 Task: For heading Use Lora with blue  colour.  font size for heading20,  'Change the font style of data to'Lora and font size to 12,  Change the alignment of both headline & data to Align center.  In the sheet   Prodigy Sales log   book
Action: Mouse moved to (524, 193)
Screenshot: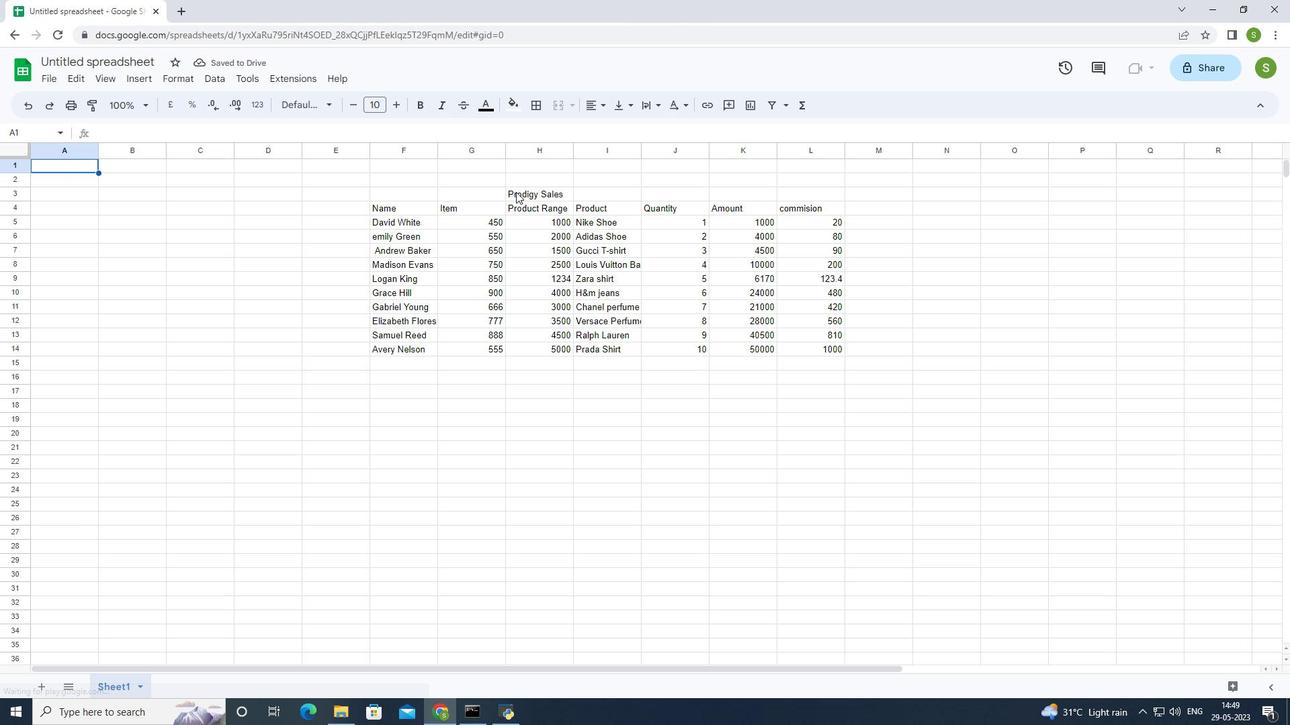
Action: Mouse pressed left at (524, 193)
Screenshot: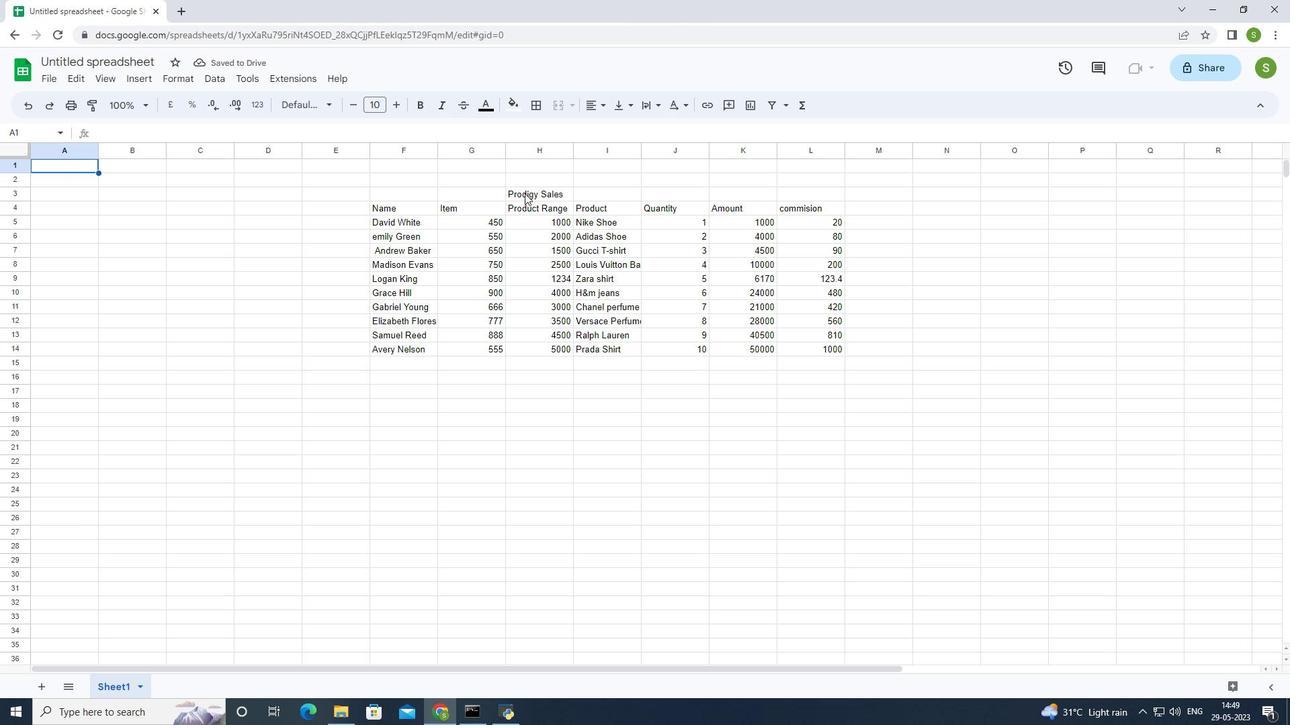
Action: Mouse moved to (315, 107)
Screenshot: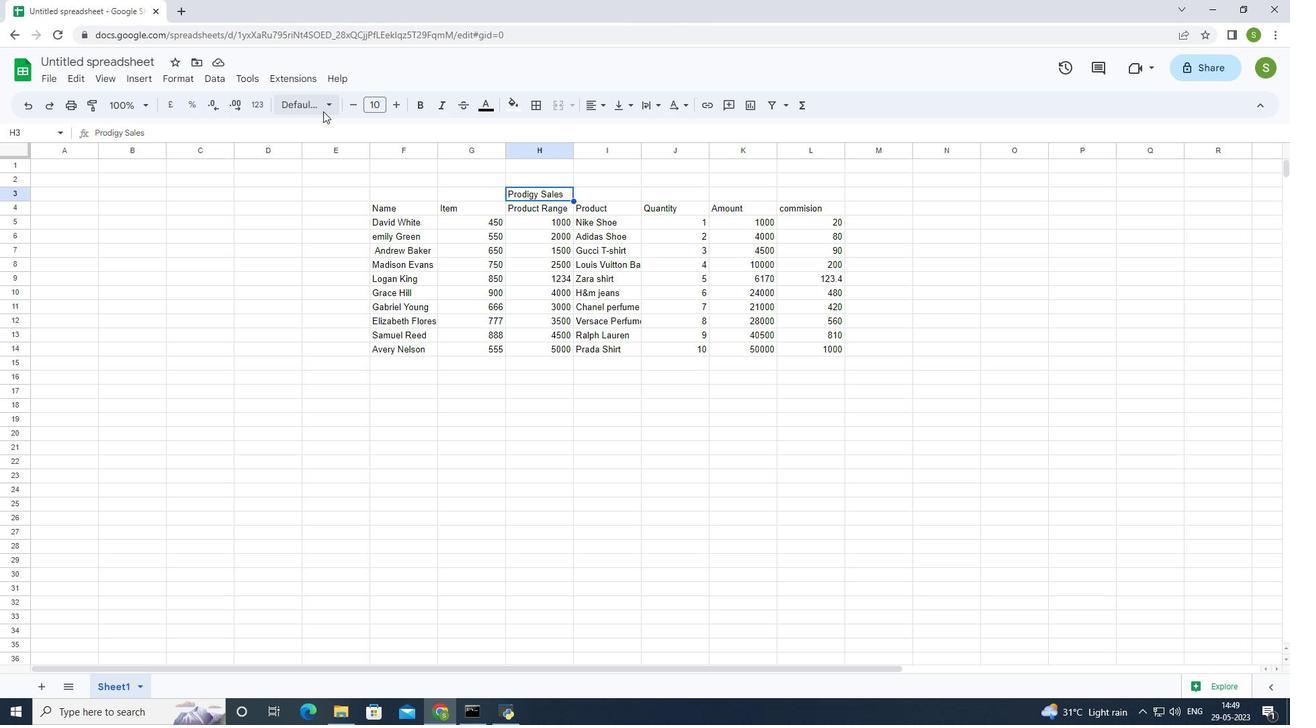 
Action: Mouse pressed left at (315, 107)
Screenshot: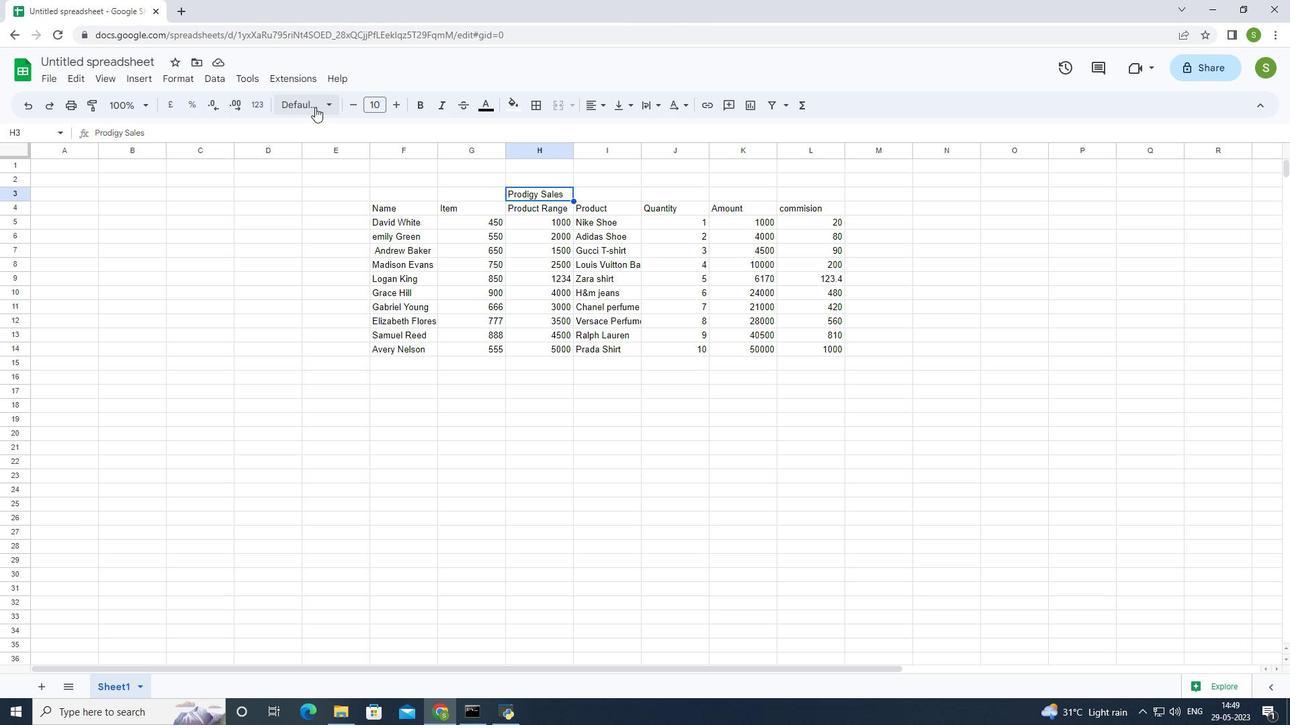 
Action: Mouse moved to (339, 132)
Screenshot: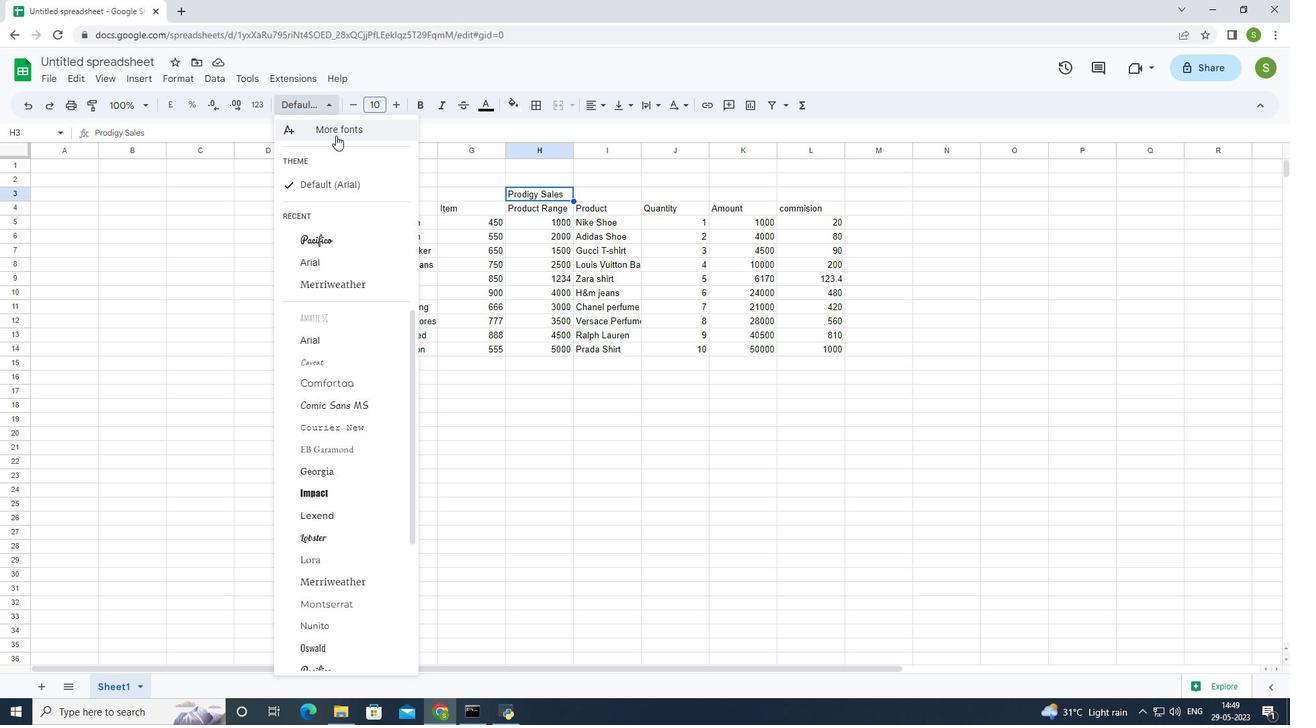
Action: Mouse pressed left at (339, 132)
Screenshot: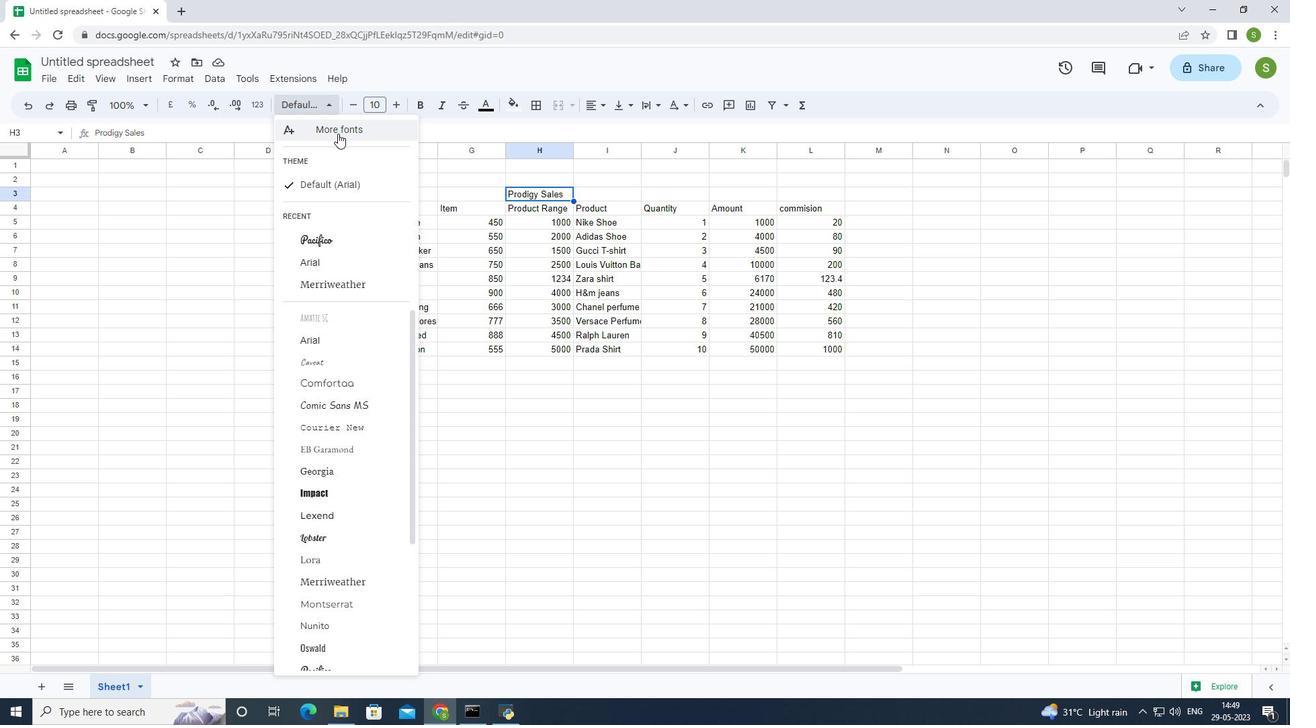 
Action: Mouse moved to (436, 215)
Screenshot: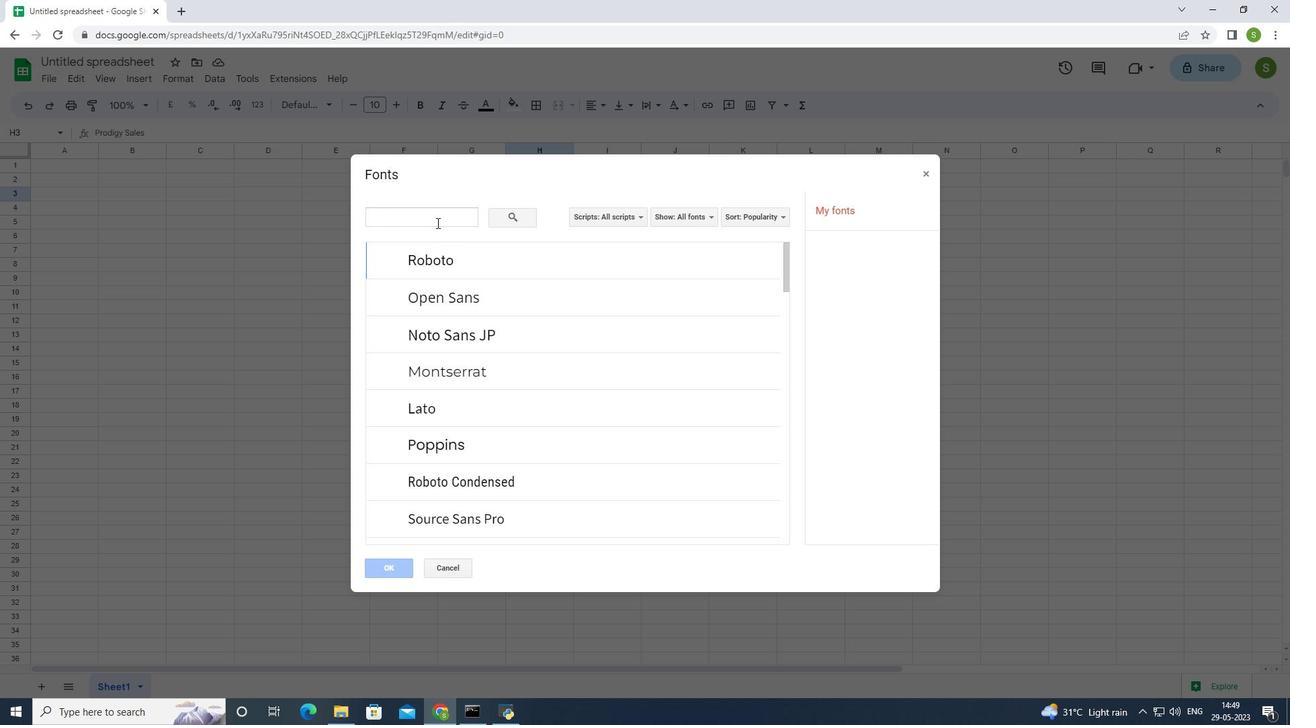
Action: Mouse pressed left at (436, 215)
Screenshot: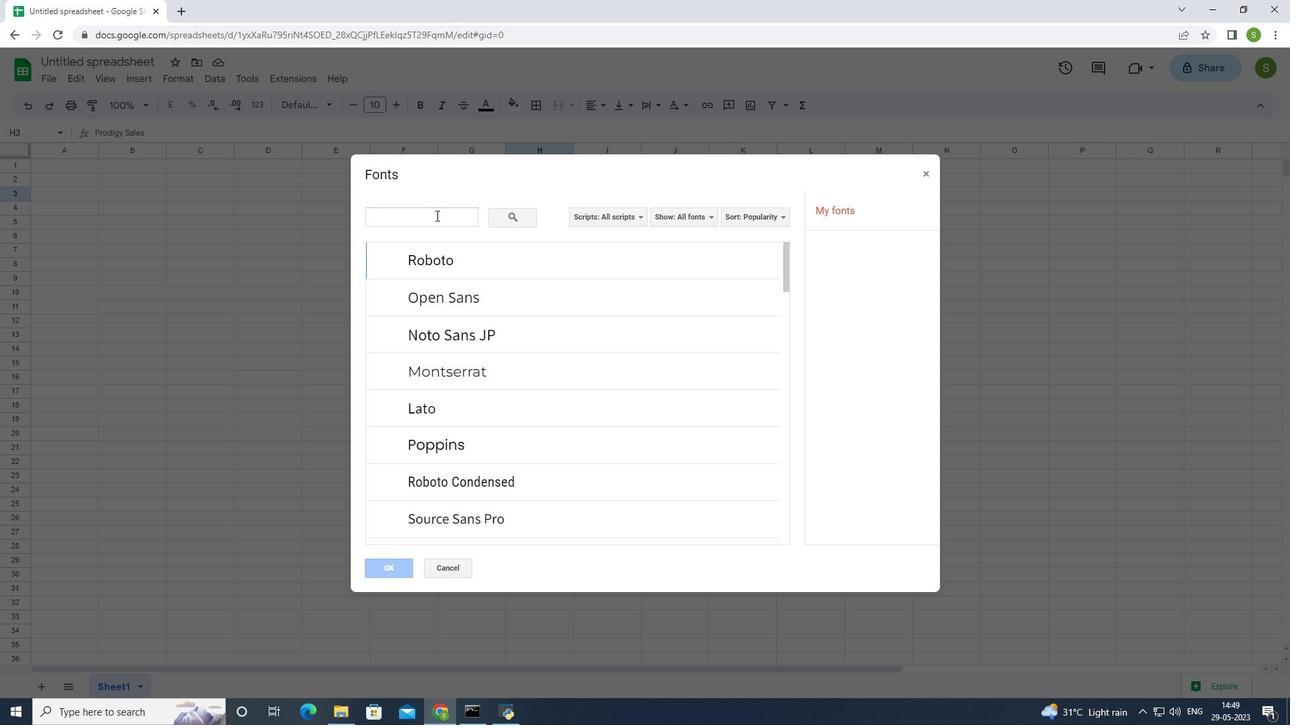 
Action: Mouse moved to (432, 215)
Screenshot: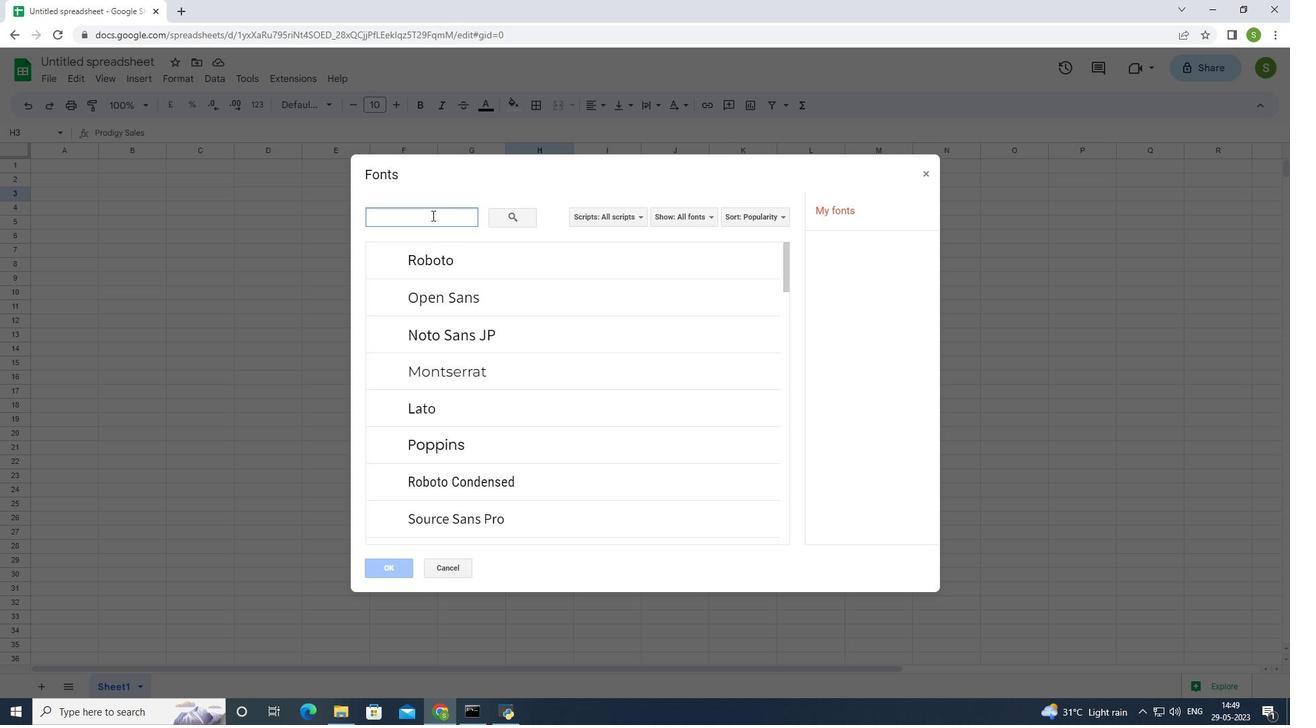 
Action: Key pressed <Key.shift>Lora<Key.enter>
Screenshot: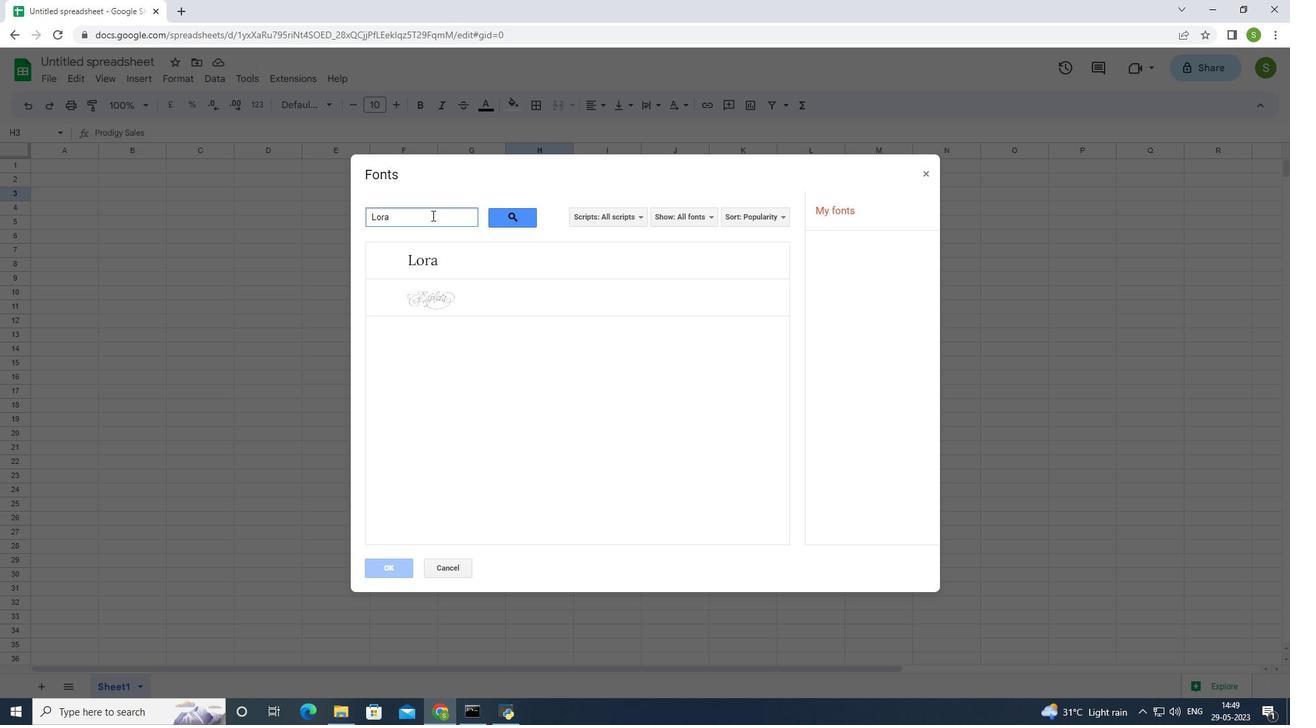 
Action: Mouse moved to (414, 247)
Screenshot: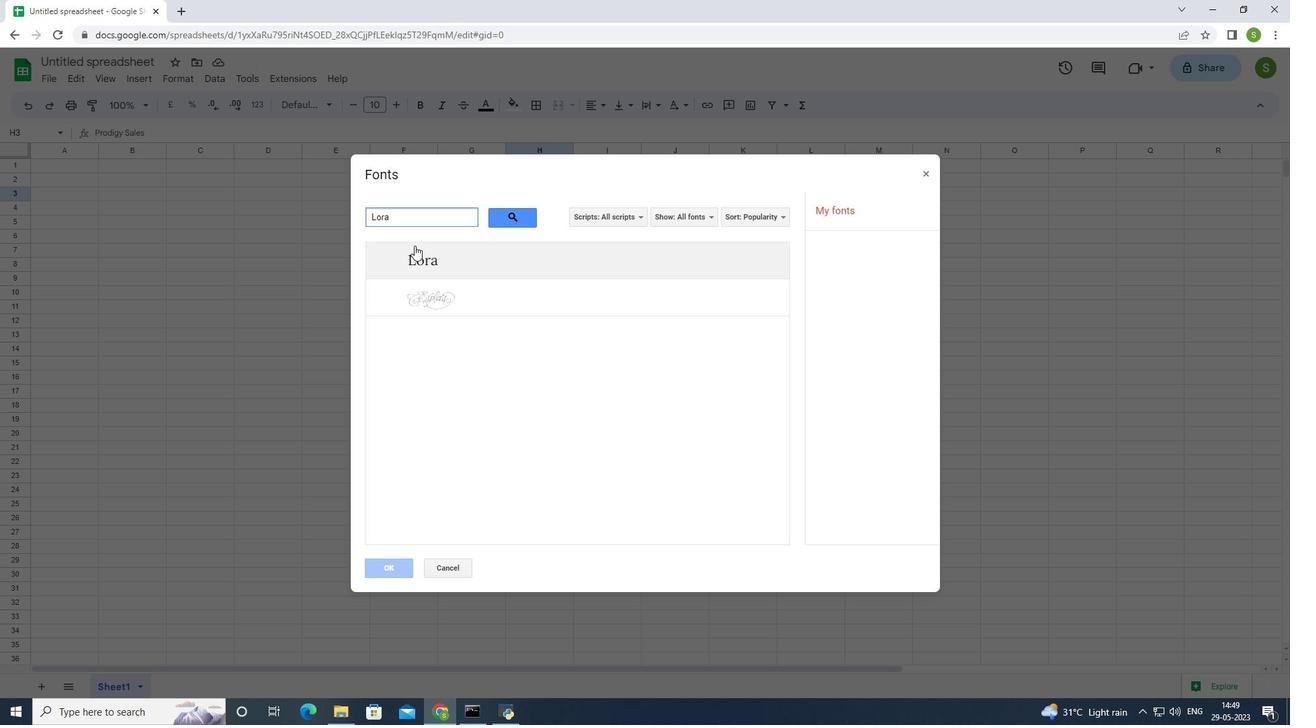 
Action: Mouse pressed left at (414, 247)
Screenshot: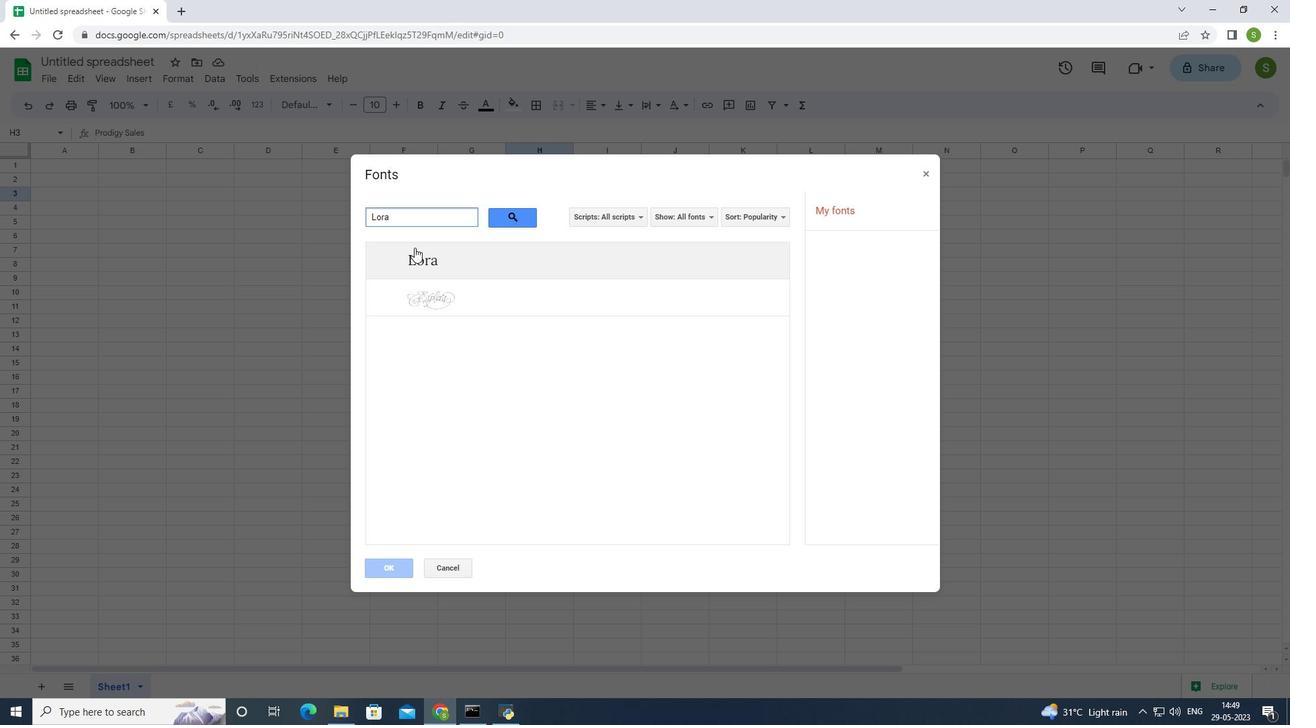 
Action: Mouse moved to (391, 571)
Screenshot: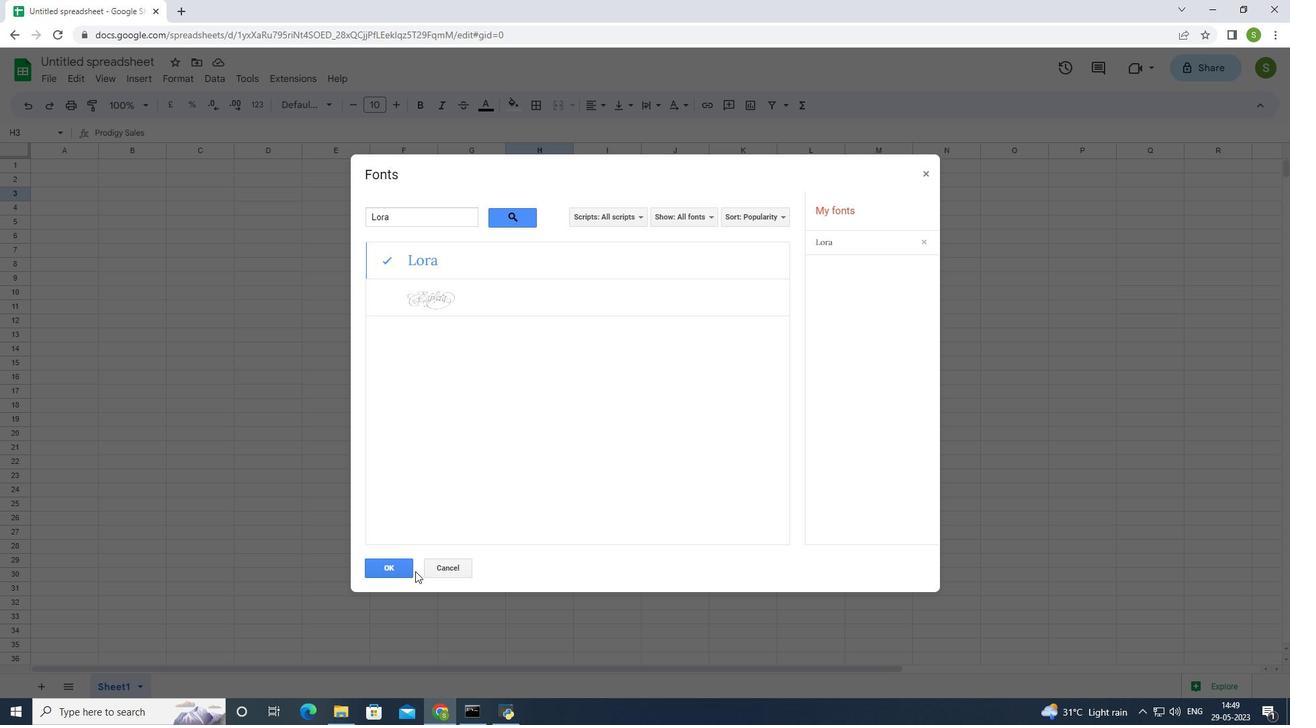 
Action: Mouse pressed left at (391, 571)
Screenshot: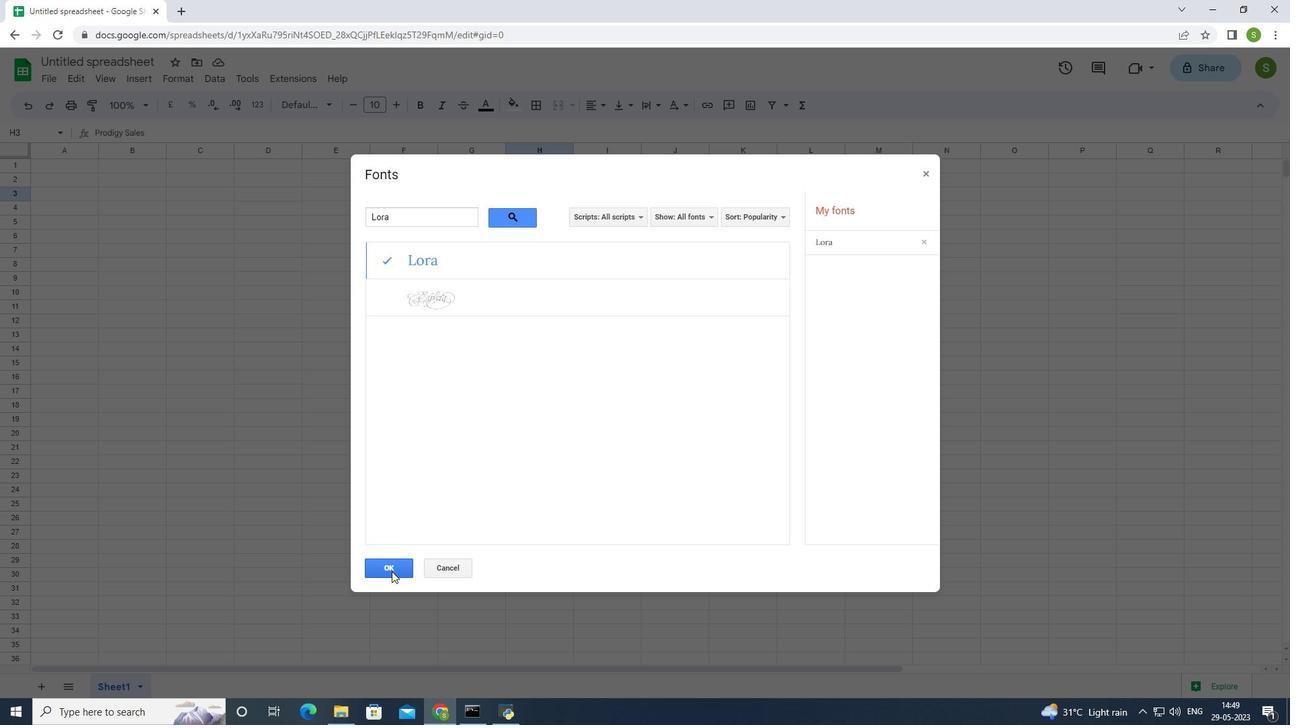 
Action: Mouse moved to (489, 106)
Screenshot: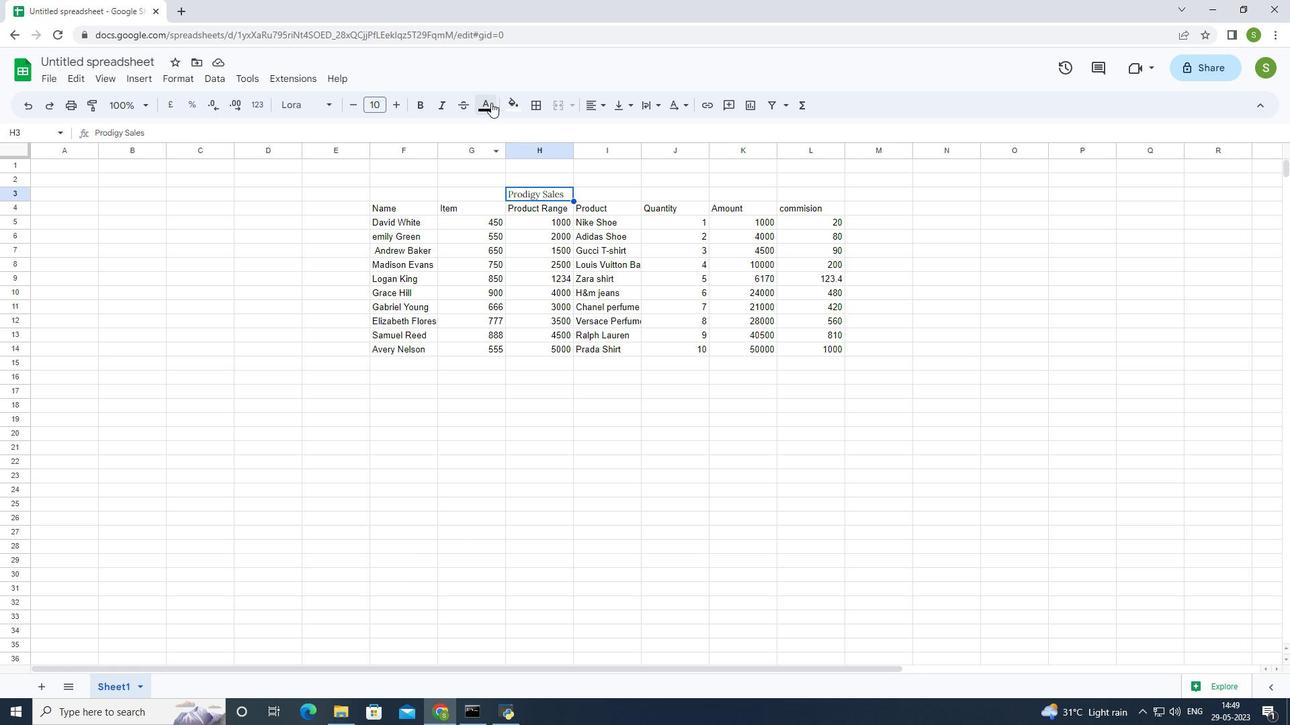 
Action: Mouse pressed left at (489, 106)
Screenshot: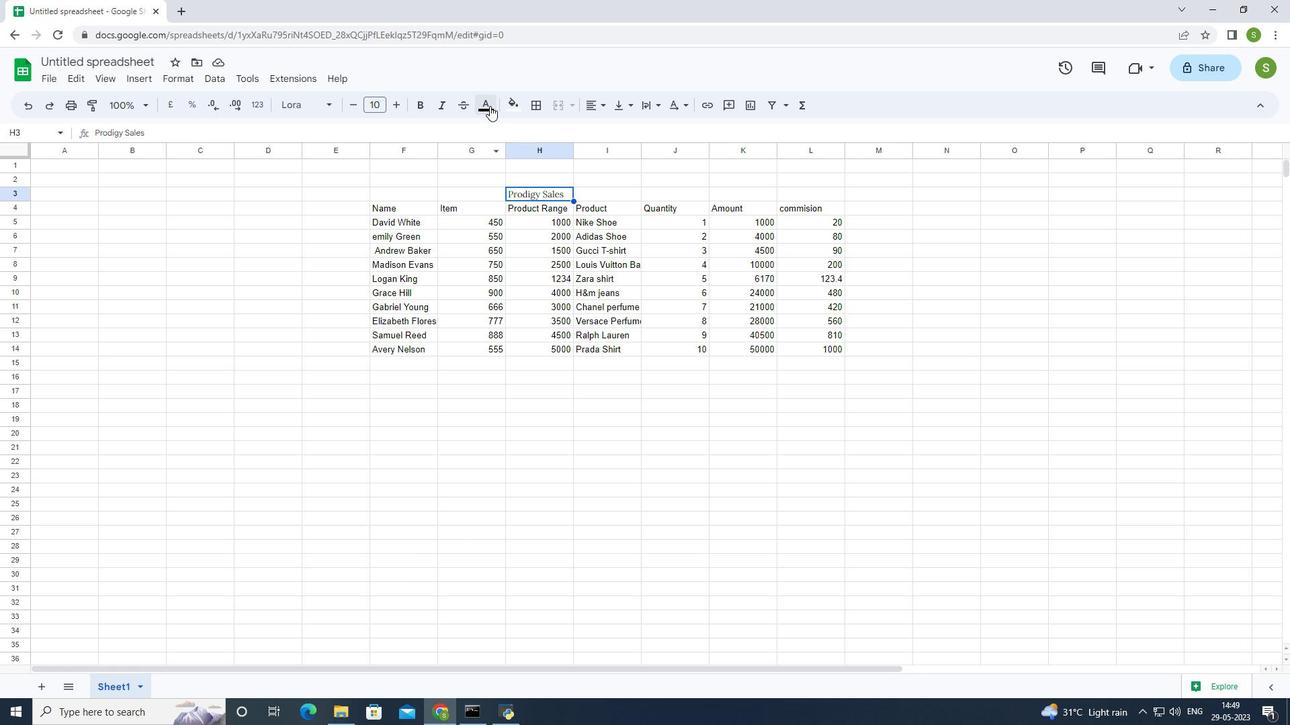 
Action: Mouse moved to (590, 163)
Screenshot: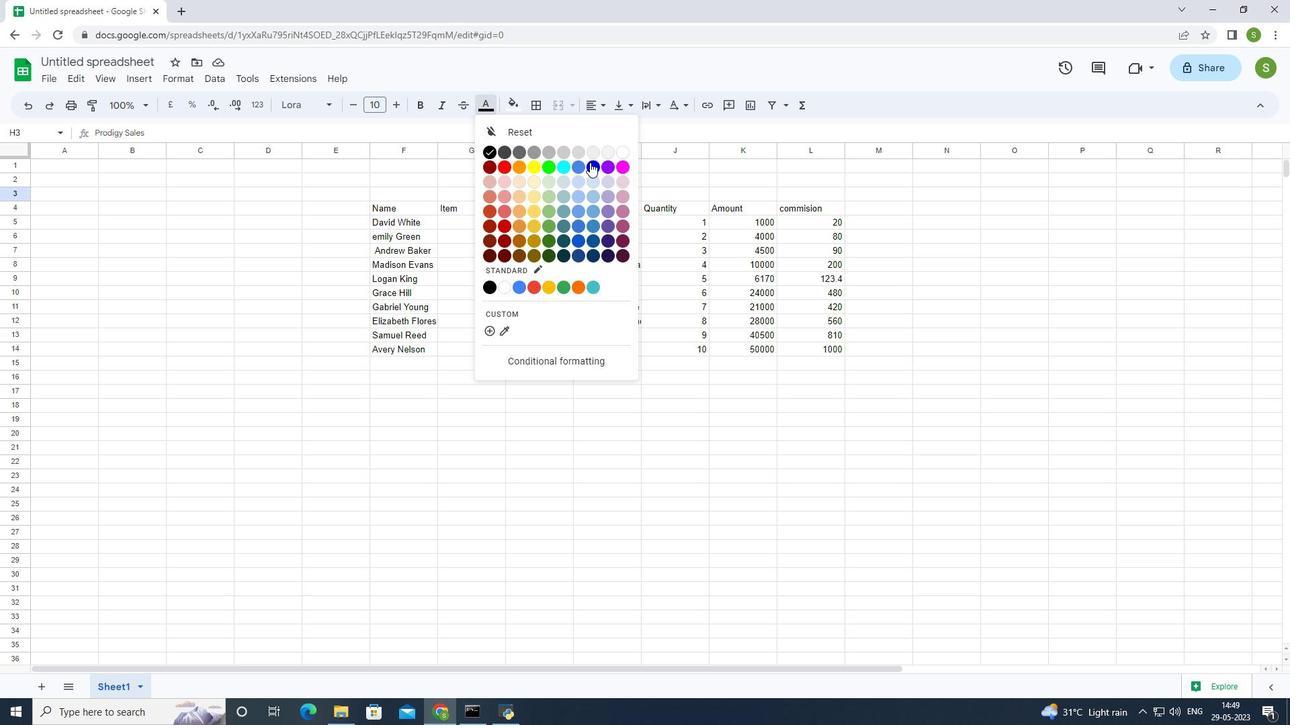 
Action: Mouse pressed left at (590, 163)
Screenshot: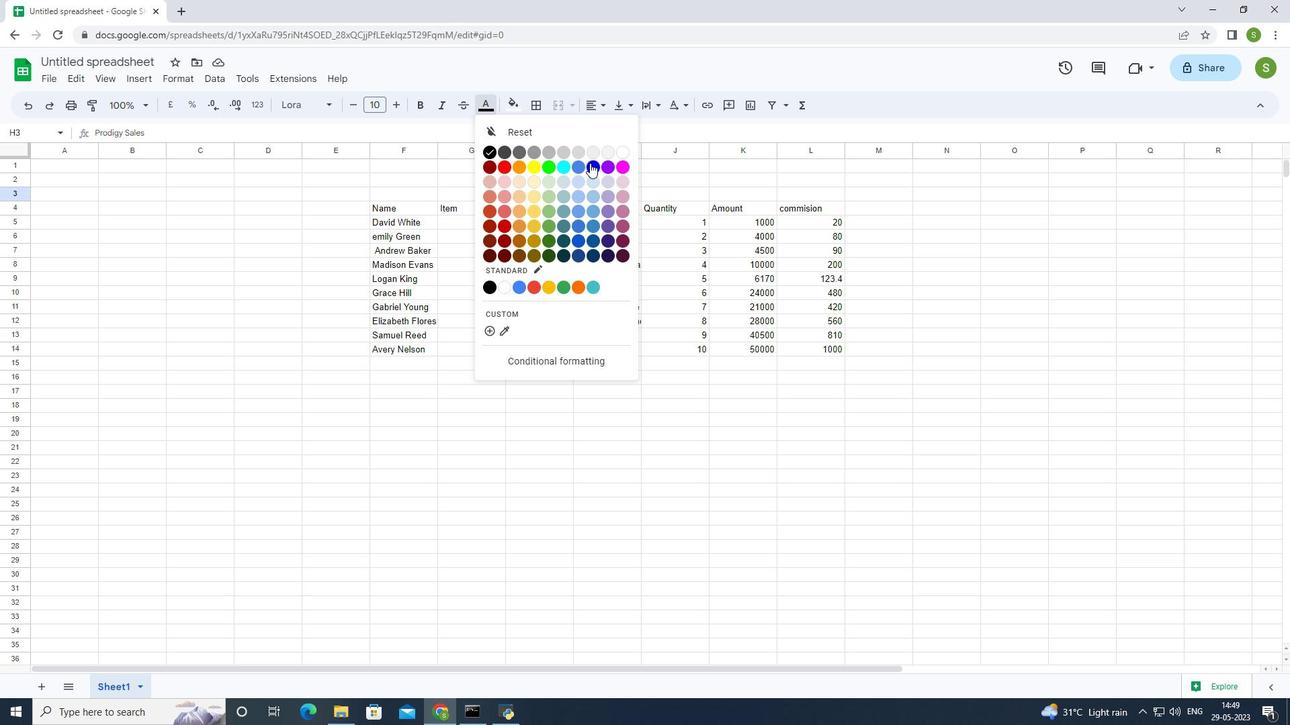 
Action: Mouse moved to (394, 106)
Screenshot: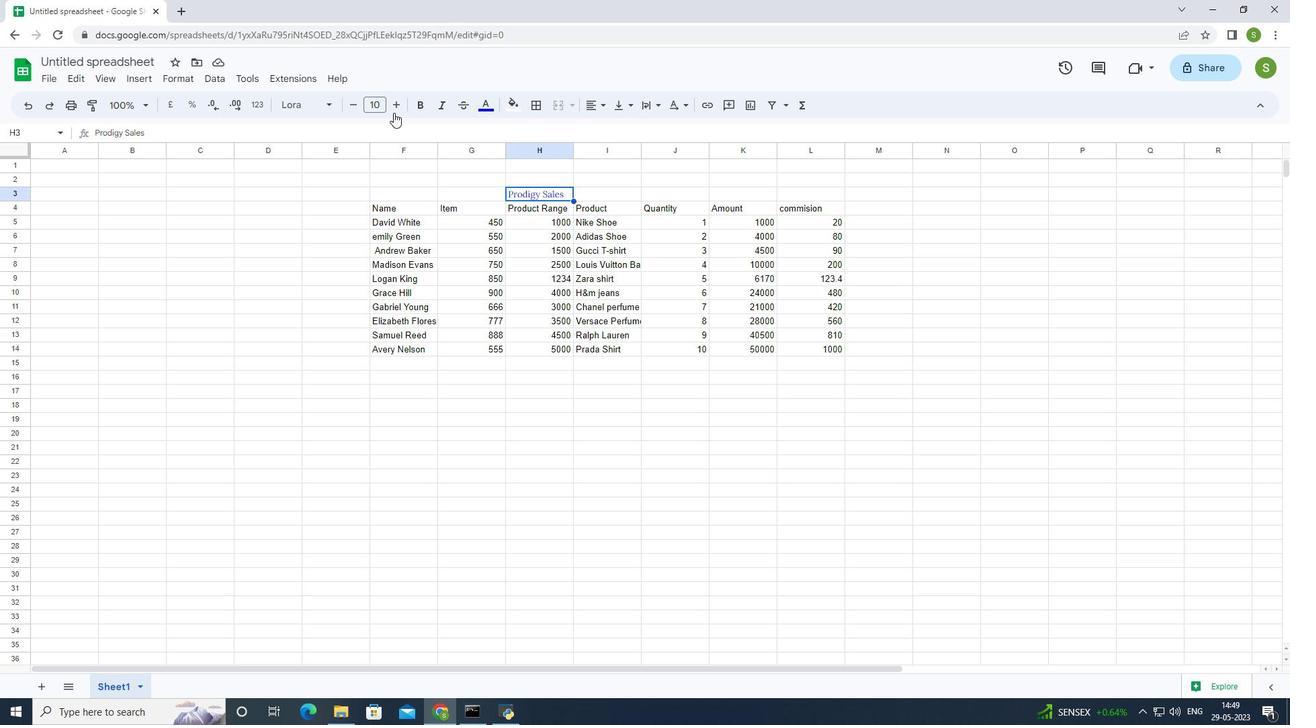 
Action: Mouse pressed left at (394, 106)
Screenshot: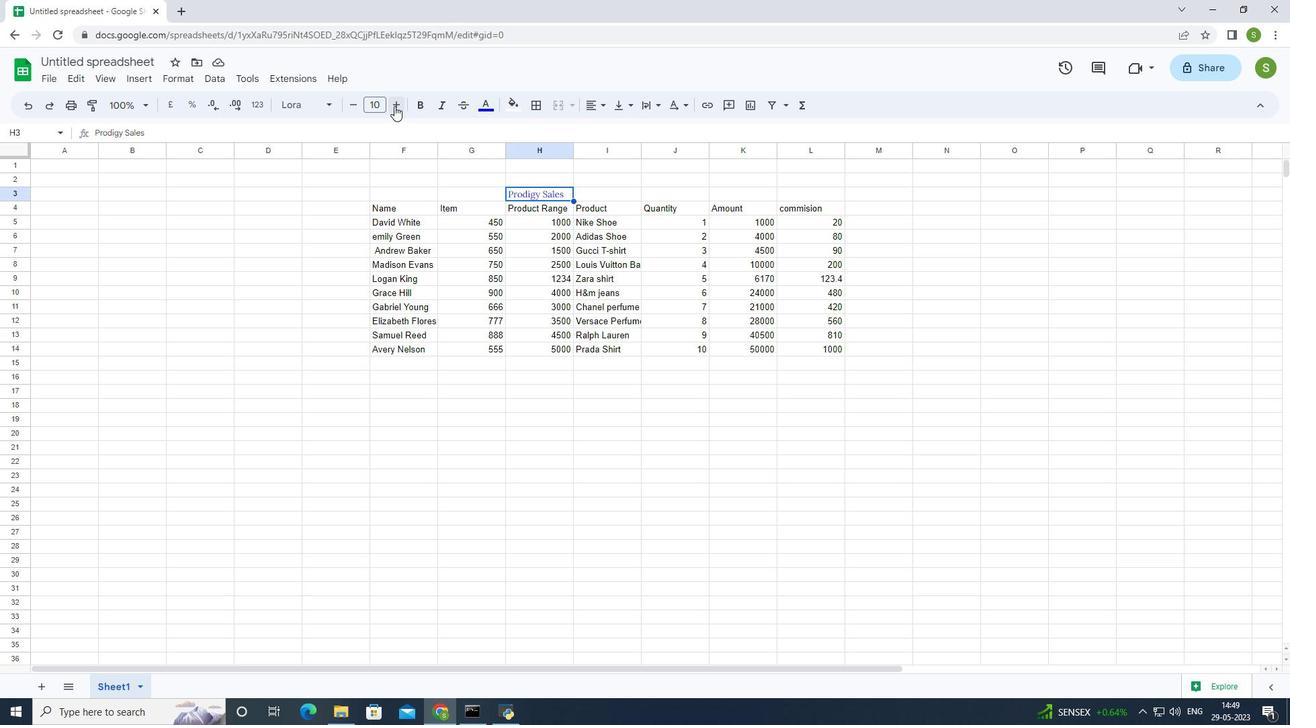 
Action: Mouse pressed left at (394, 106)
Screenshot: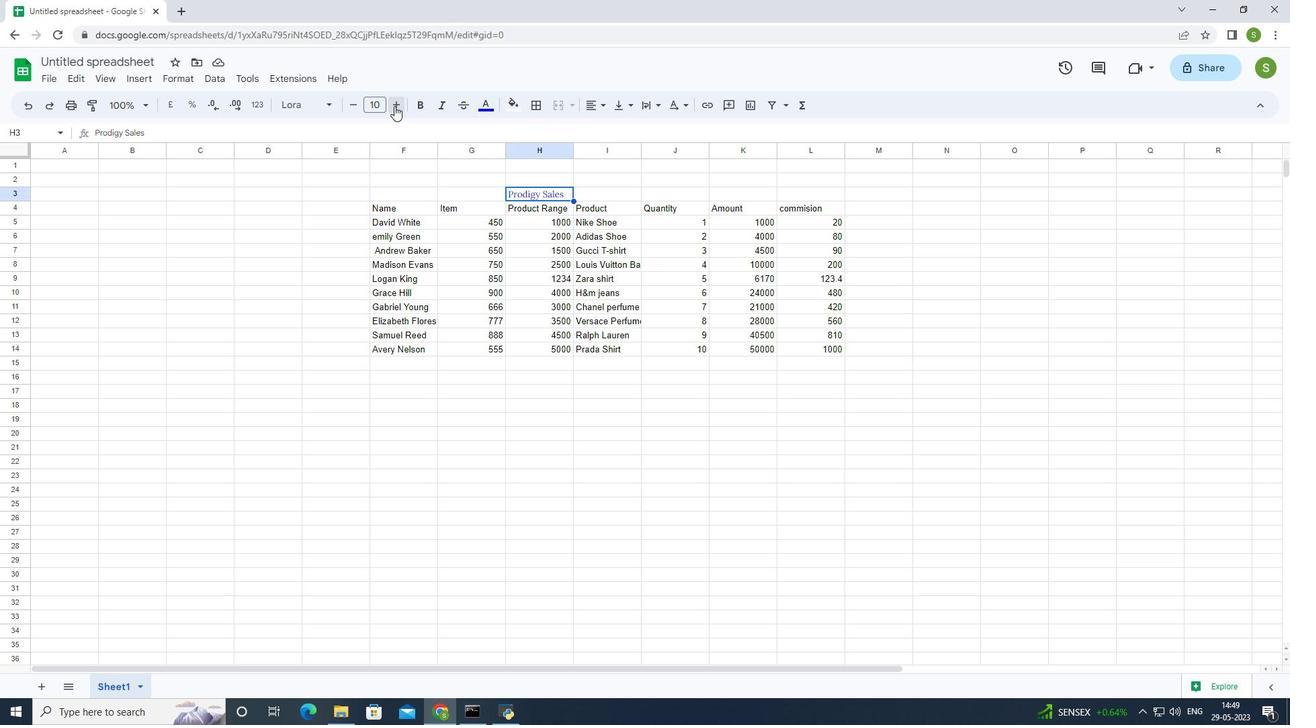 
Action: Mouse pressed left at (394, 106)
Screenshot: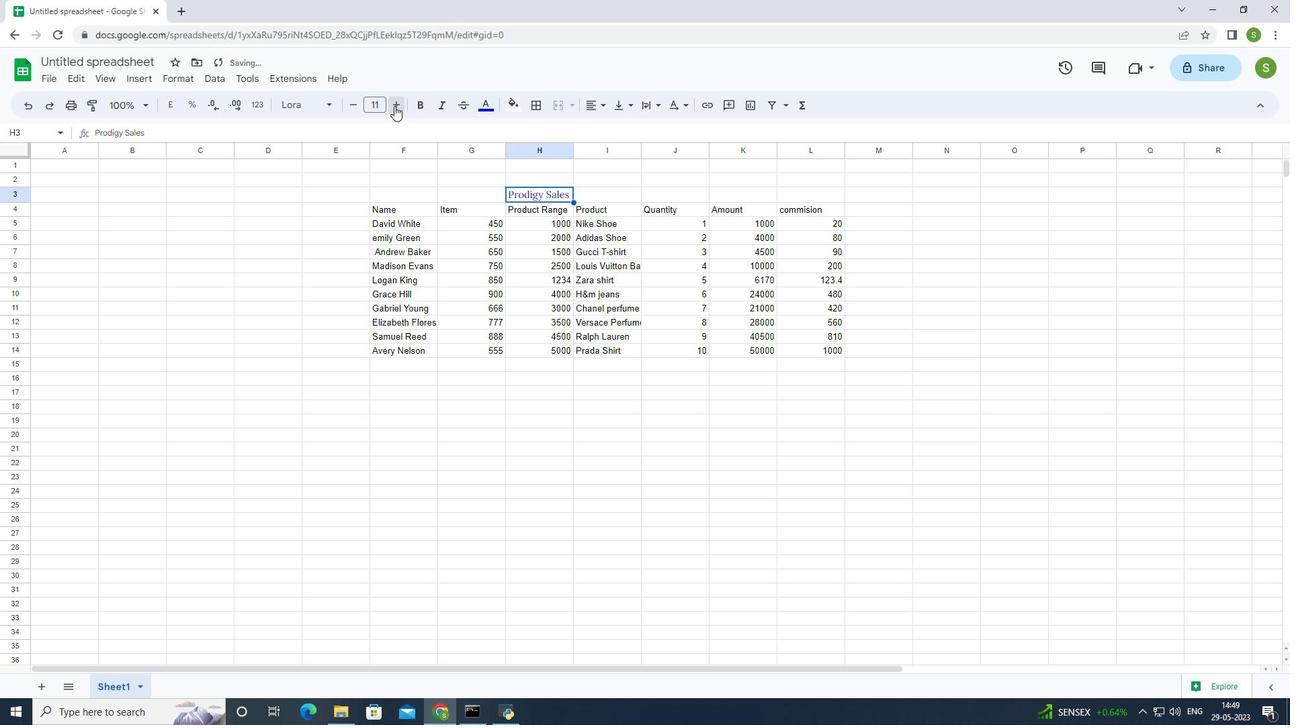 
Action: Mouse pressed left at (394, 106)
Screenshot: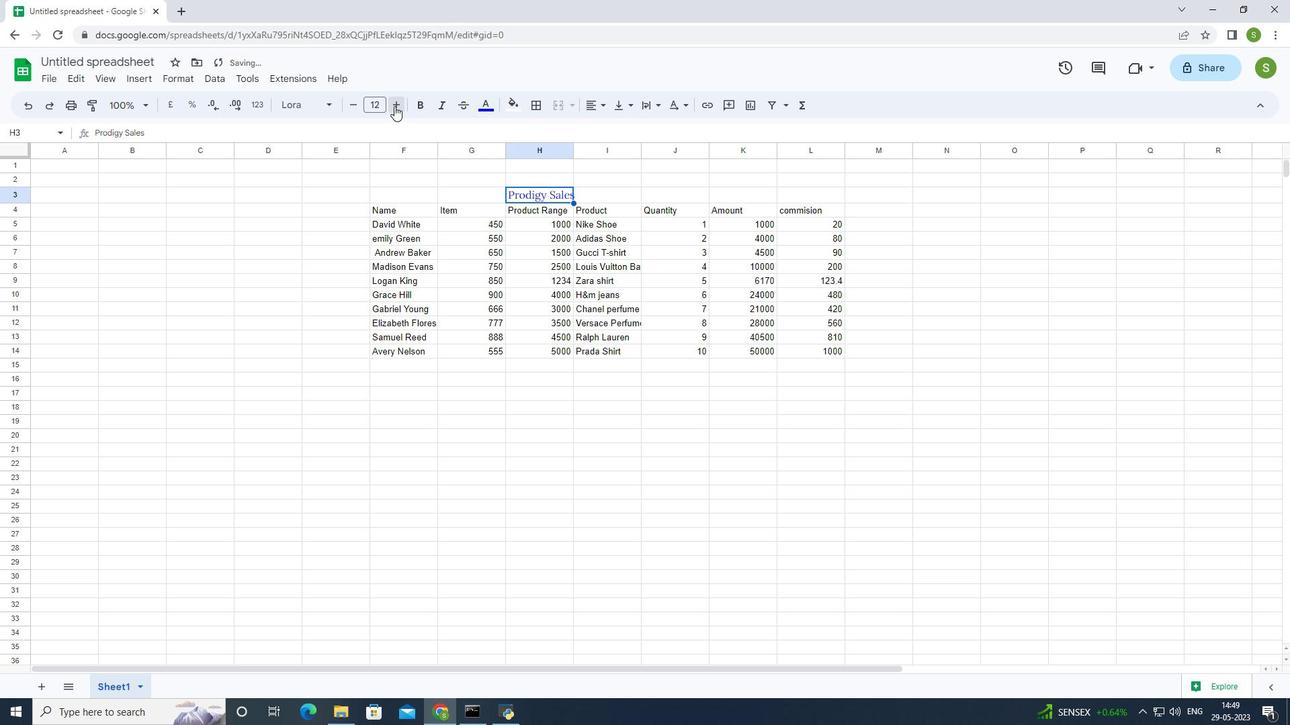 
Action: Mouse pressed left at (394, 106)
Screenshot: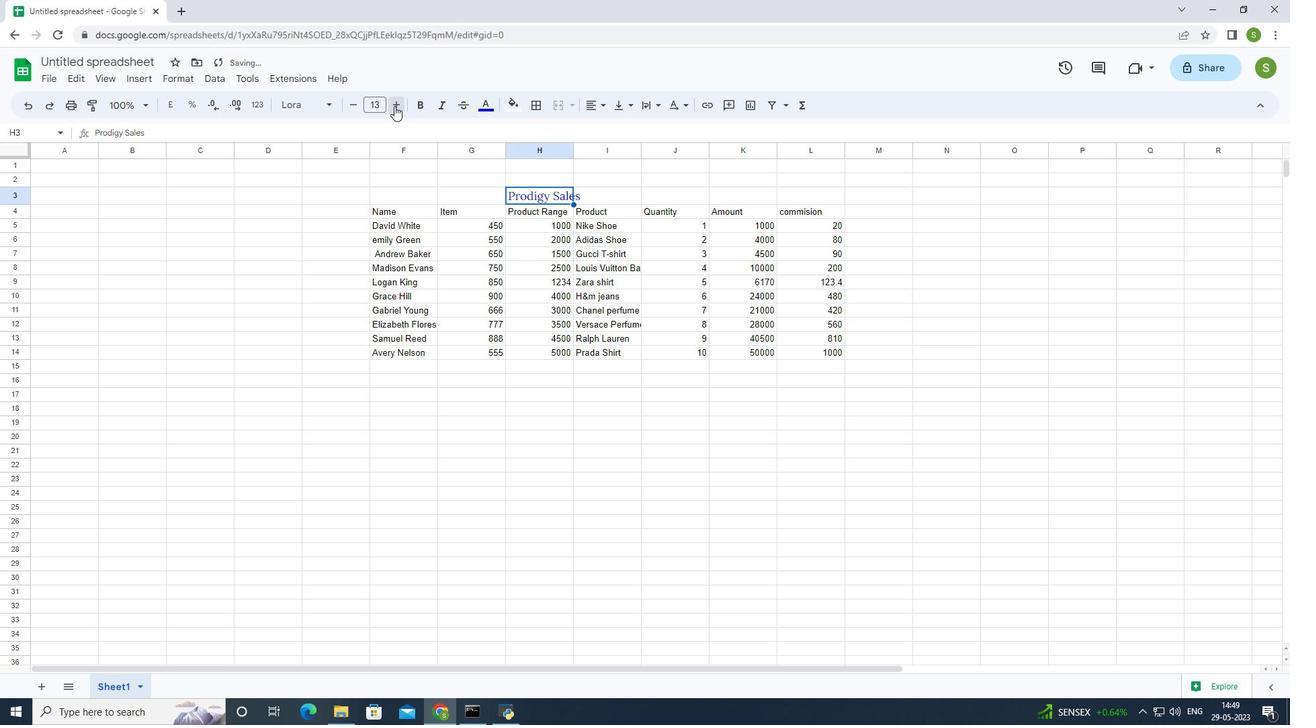 
Action: Mouse pressed left at (394, 106)
Screenshot: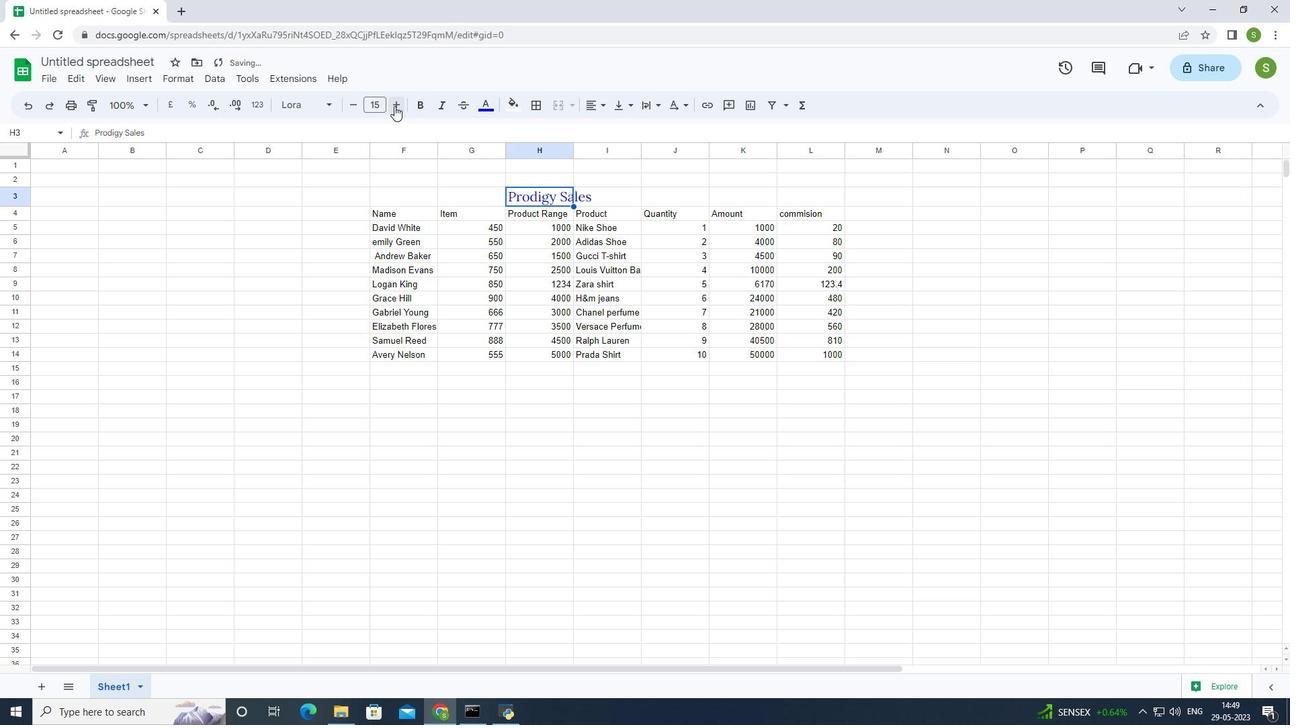 
Action: Mouse moved to (395, 106)
Screenshot: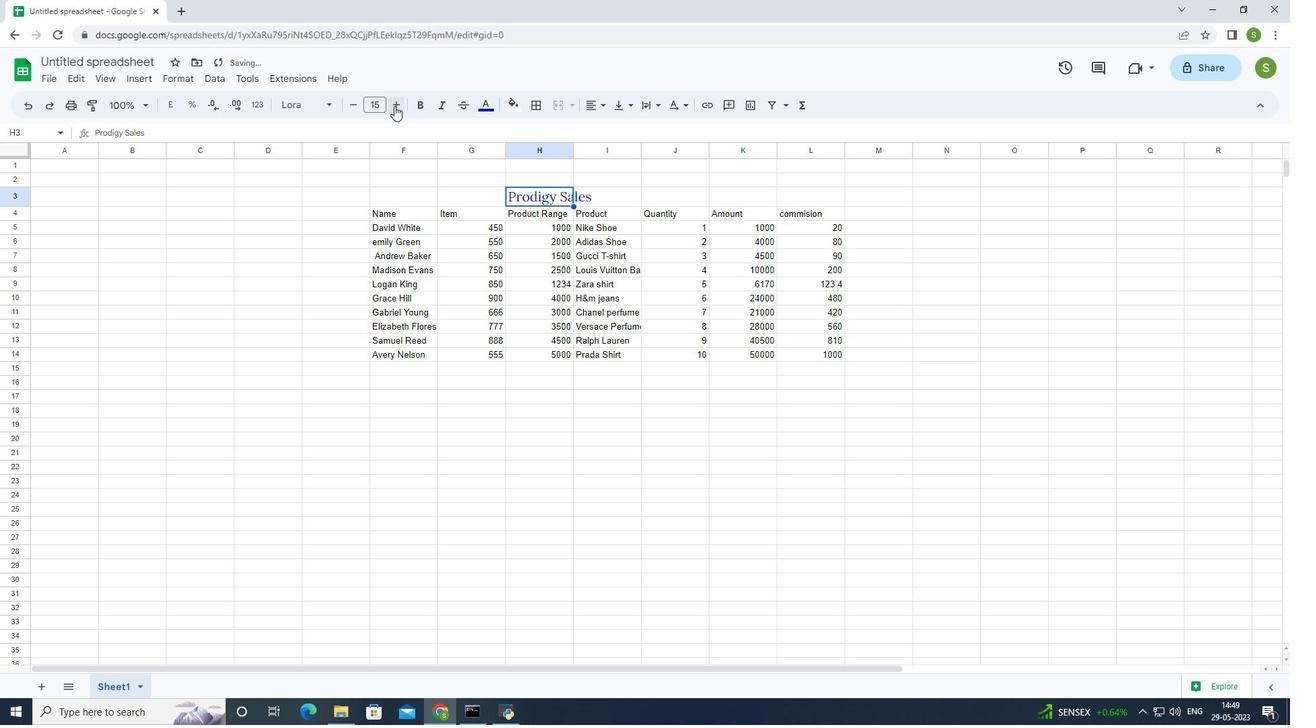 
Action: Mouse pressed left at (395, 106)
Screenshot: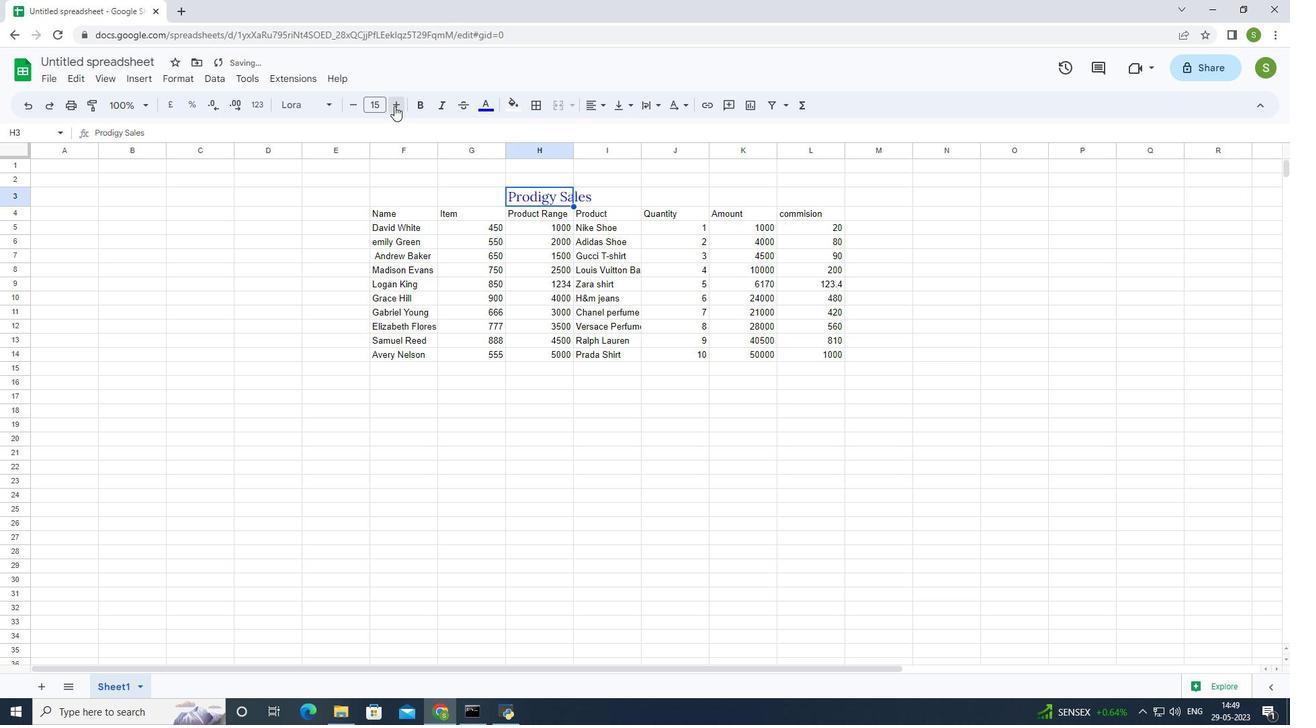 
Action: Mouse pressed left at (395, 106)
Screenshot: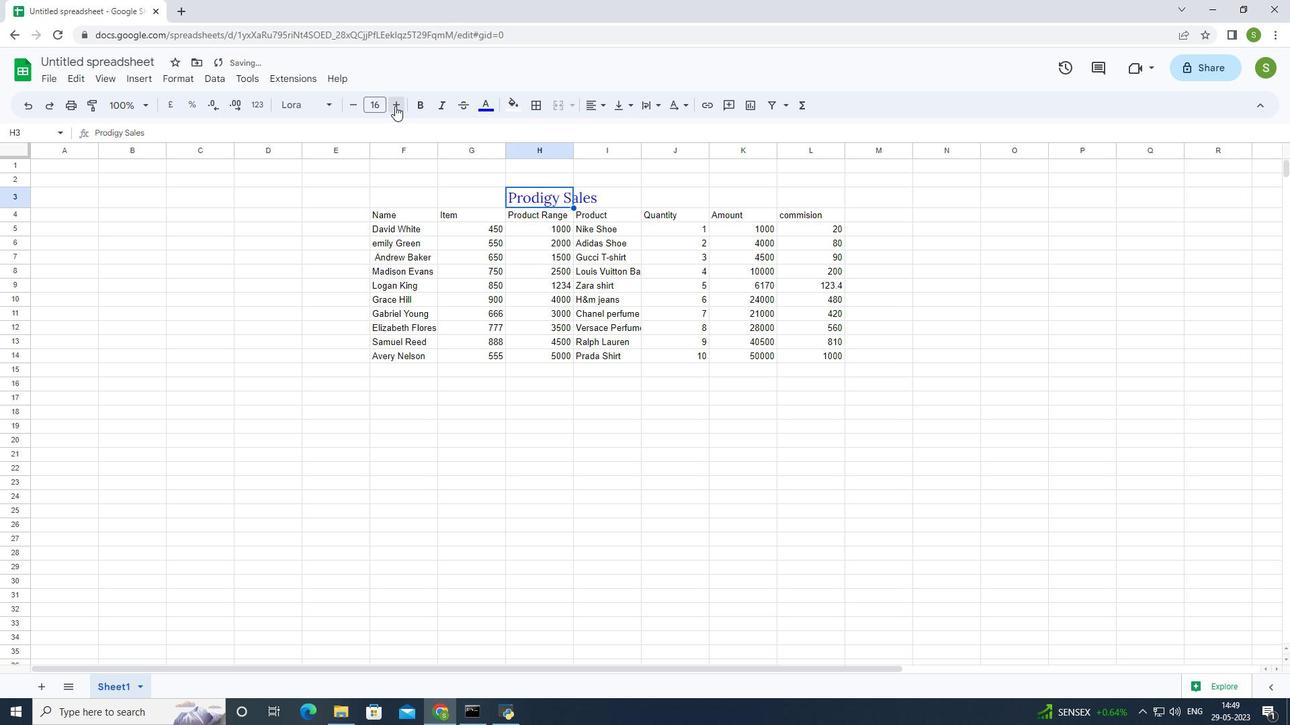 
Action: Mouse moved to (395, 106)
Screenshot: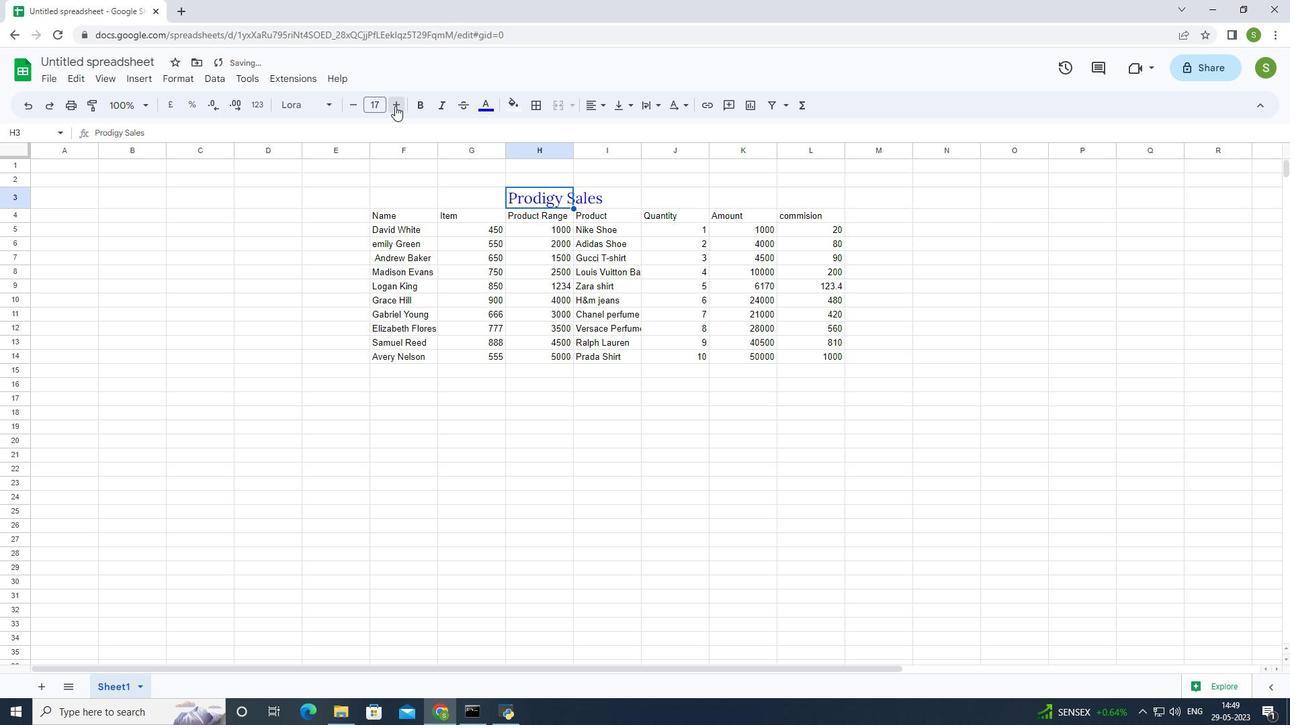 
Action: Mouse pressed left at (395, 106)
Screenshot: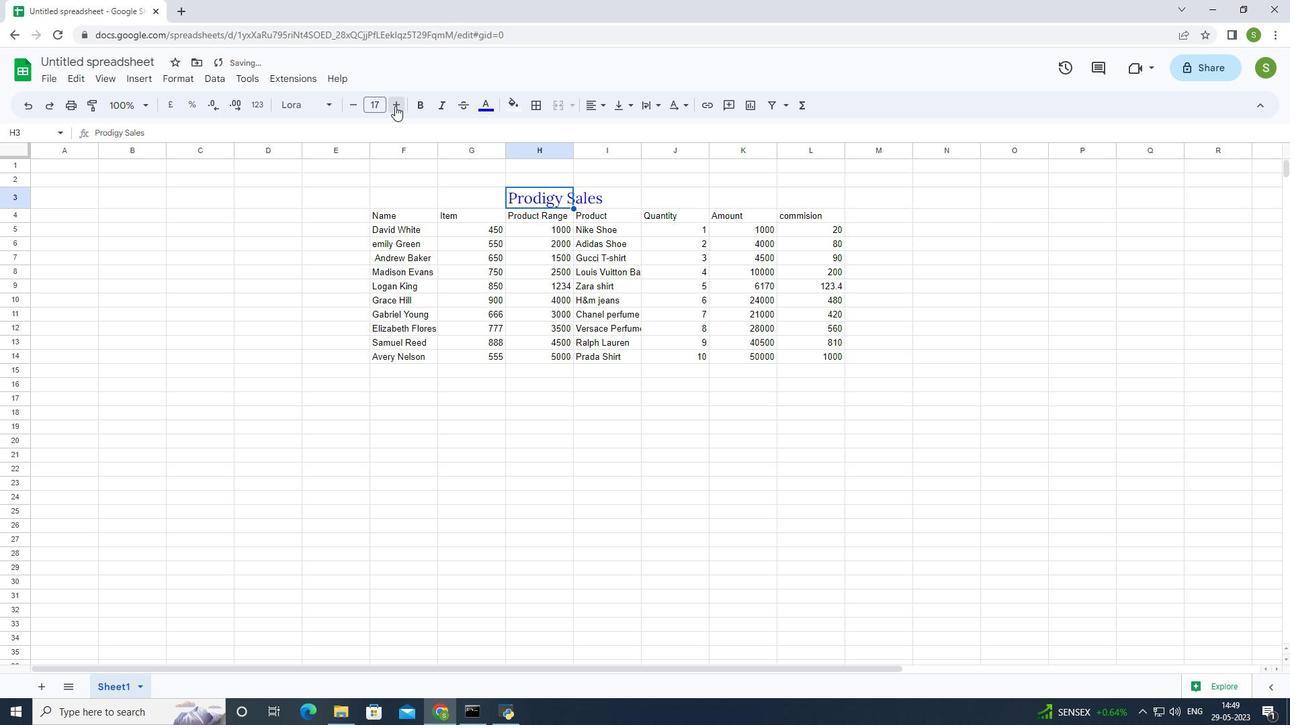 
Action: Mouse moved to (395, 108)
Screenshot: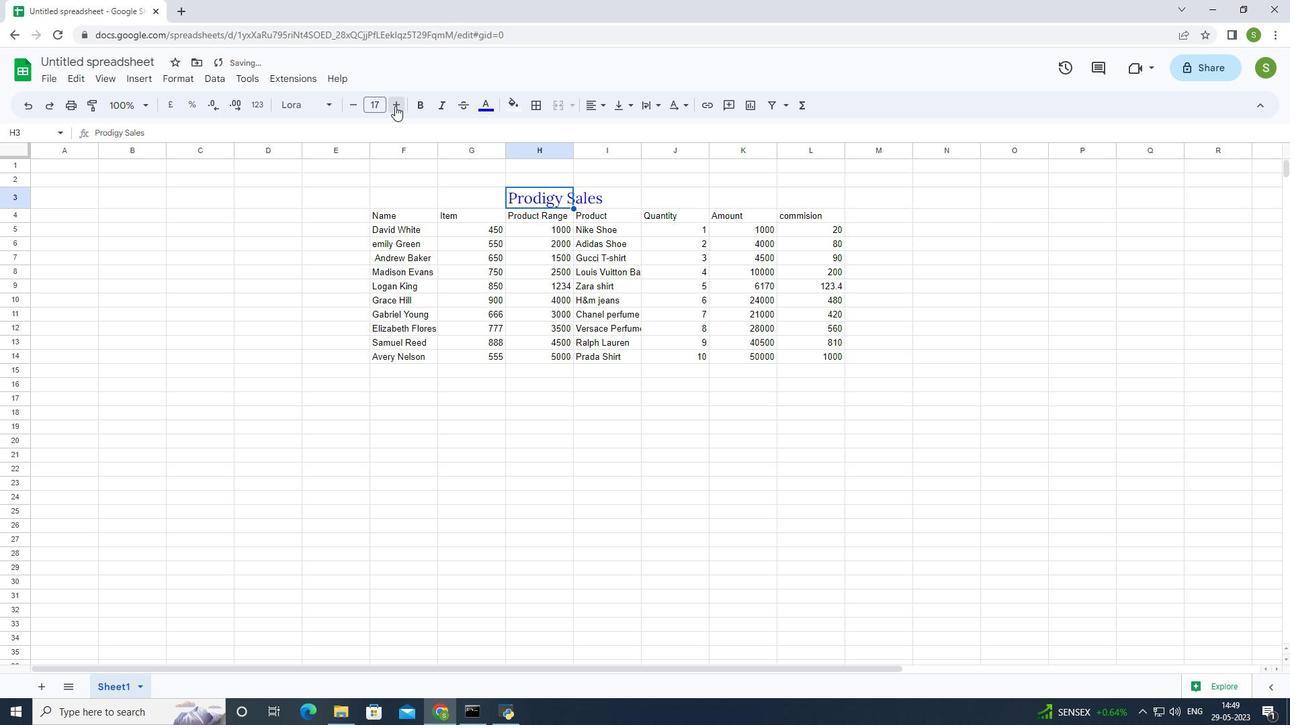 
Action: Mouse pressed left at (395, 108)
Screenshot: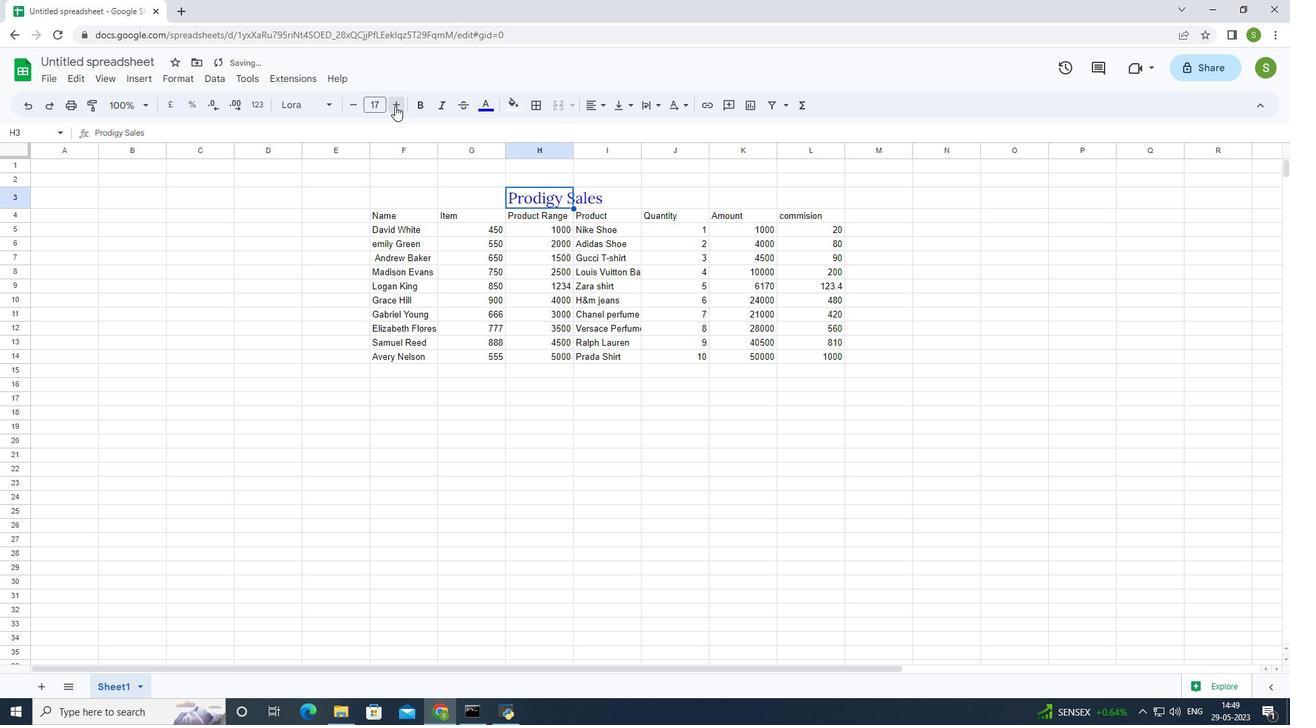 
Action: Mouse pressed left at (395, 108)
Screenshot: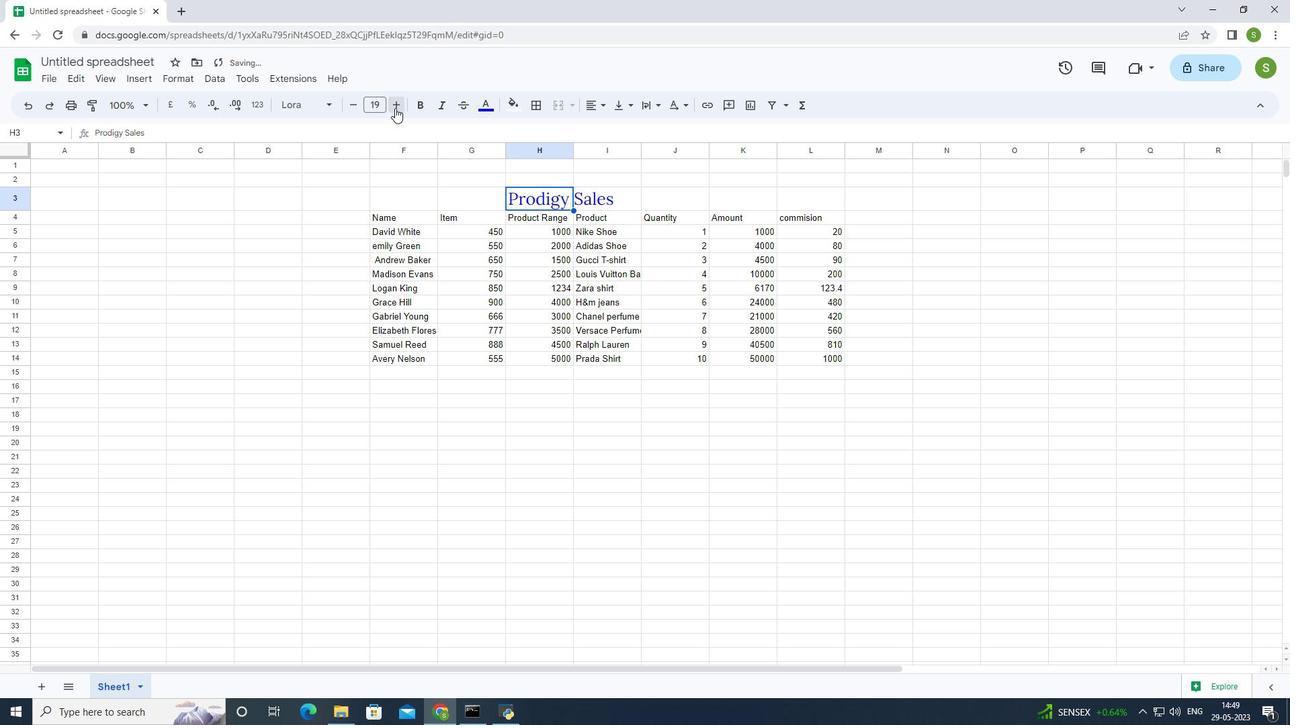 
Action: Mouse moved to (348, 104)
Screenshot: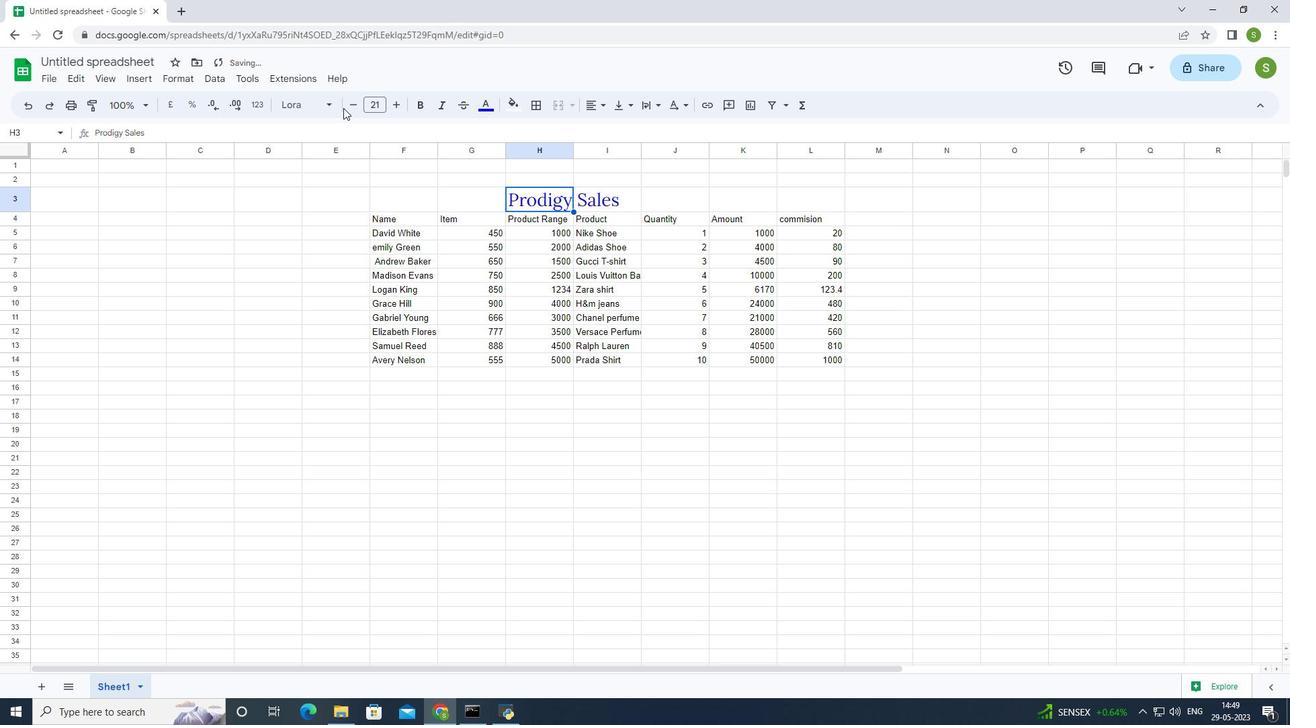 
Action: Mouse pressed left at (348, 104)
Screenshot: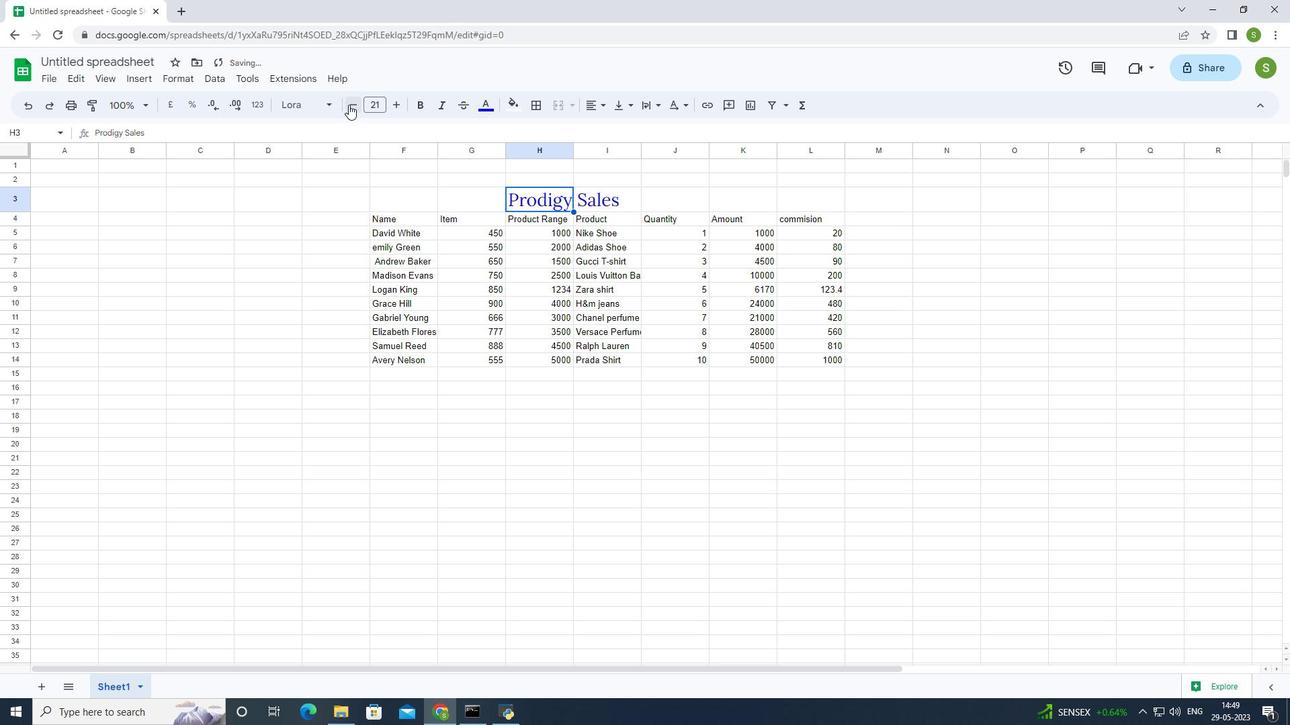 
Action: Mouse moved to (372, 218)
Screenshot: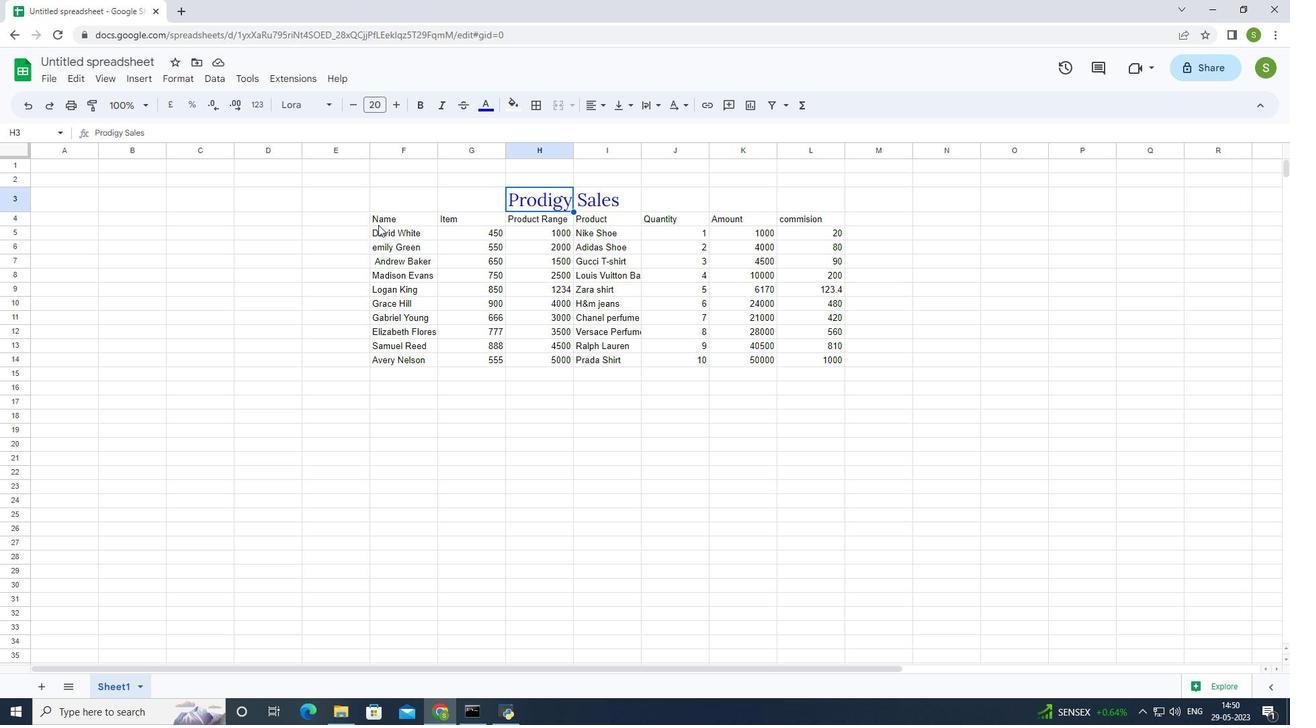 
Action: Mouse pressed left at (372, 218)
Screenshot: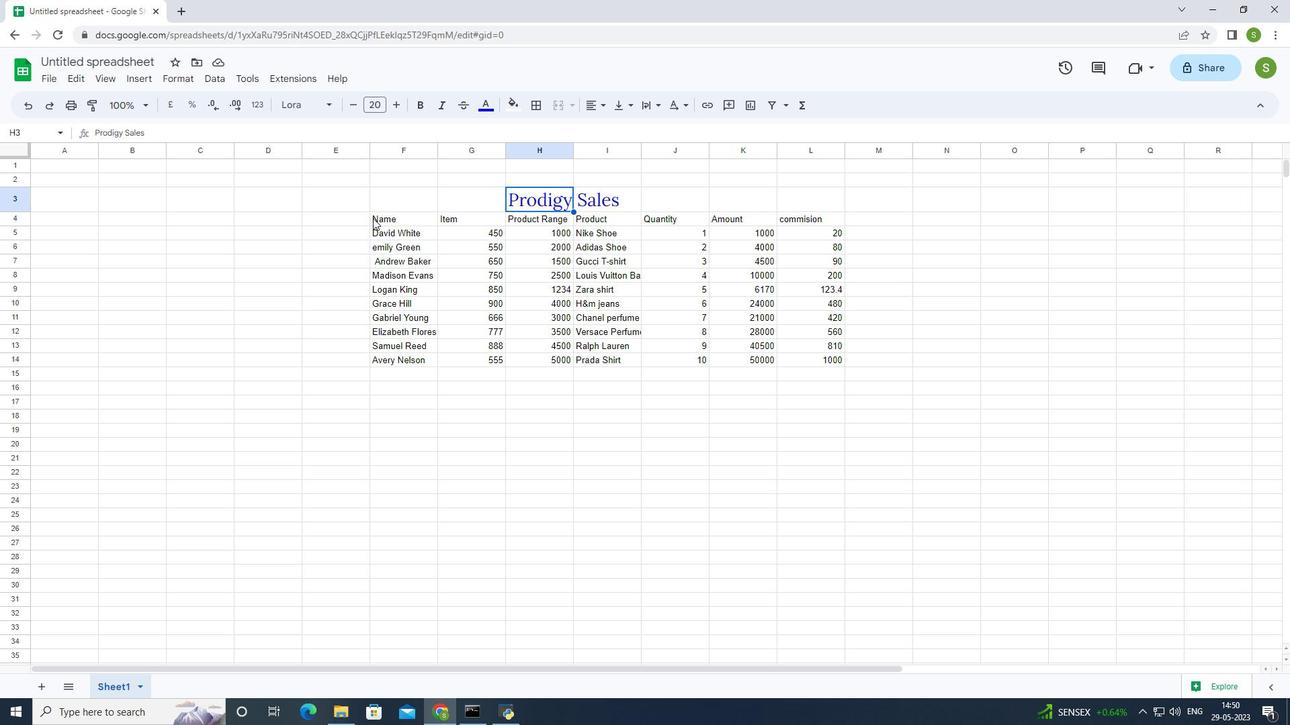 
Action: Mouse moved to (296, 107)
Screenshot: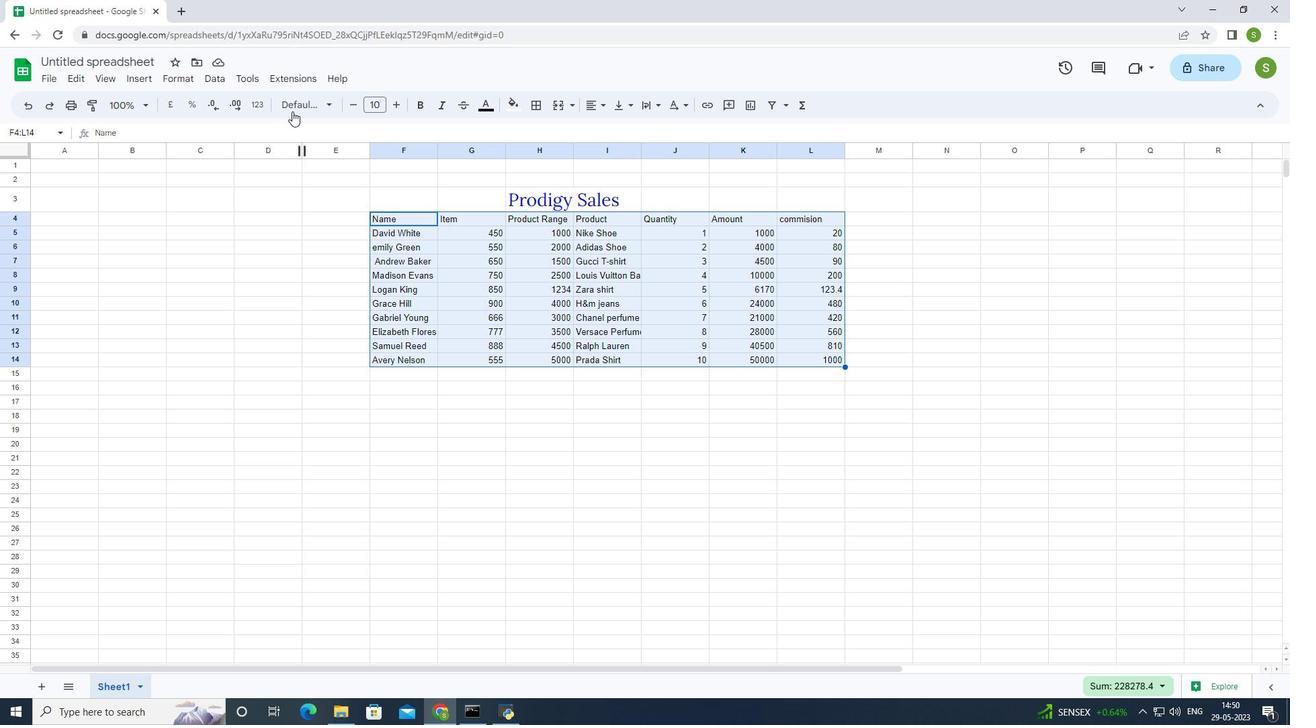 
Action: Mouse pressed left at (296, 107)
Screenshot: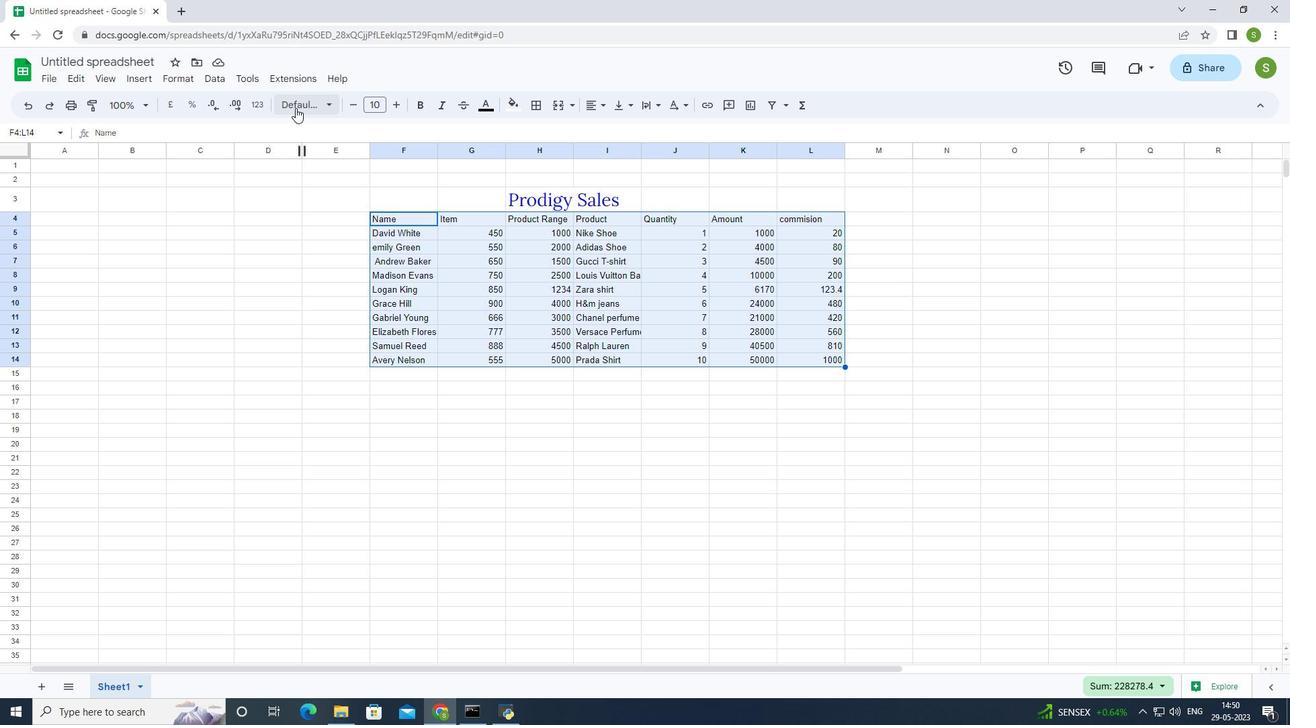 
Action: Mouse moved to (335, 135)
Screenshot: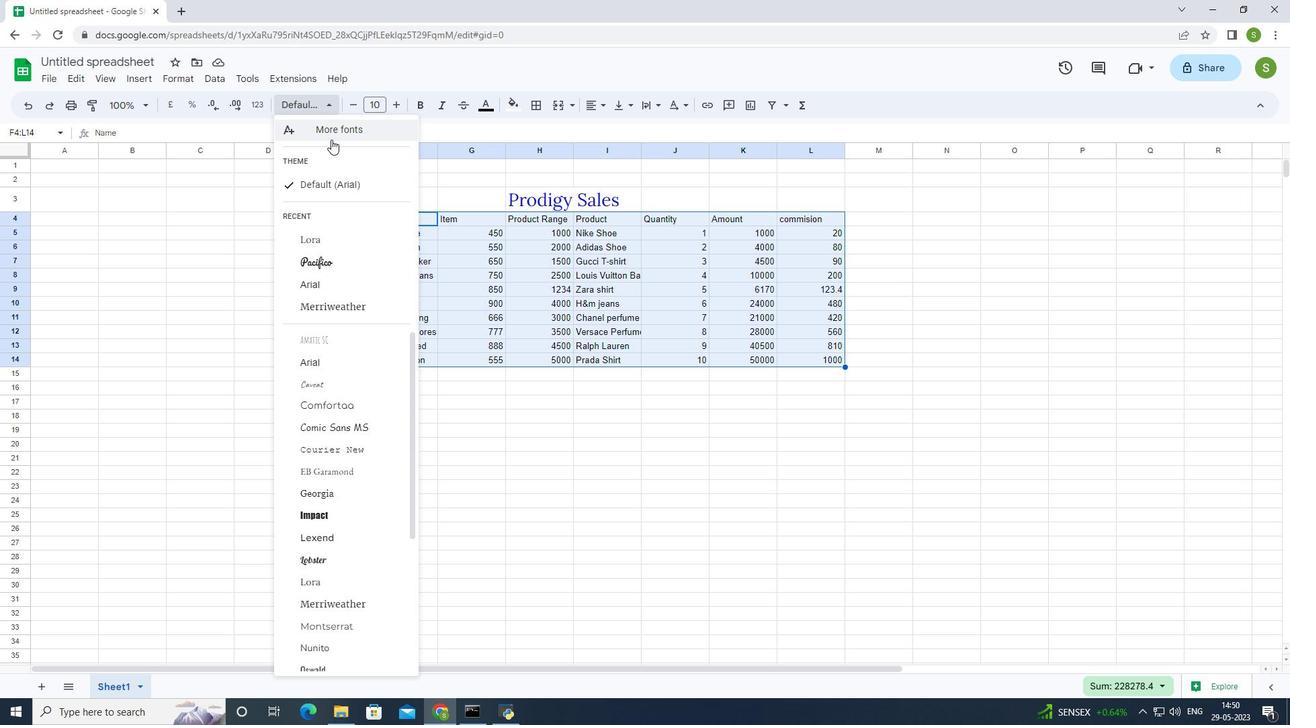 
Action: Mouse pressed left at (335, 135)
Screenshot: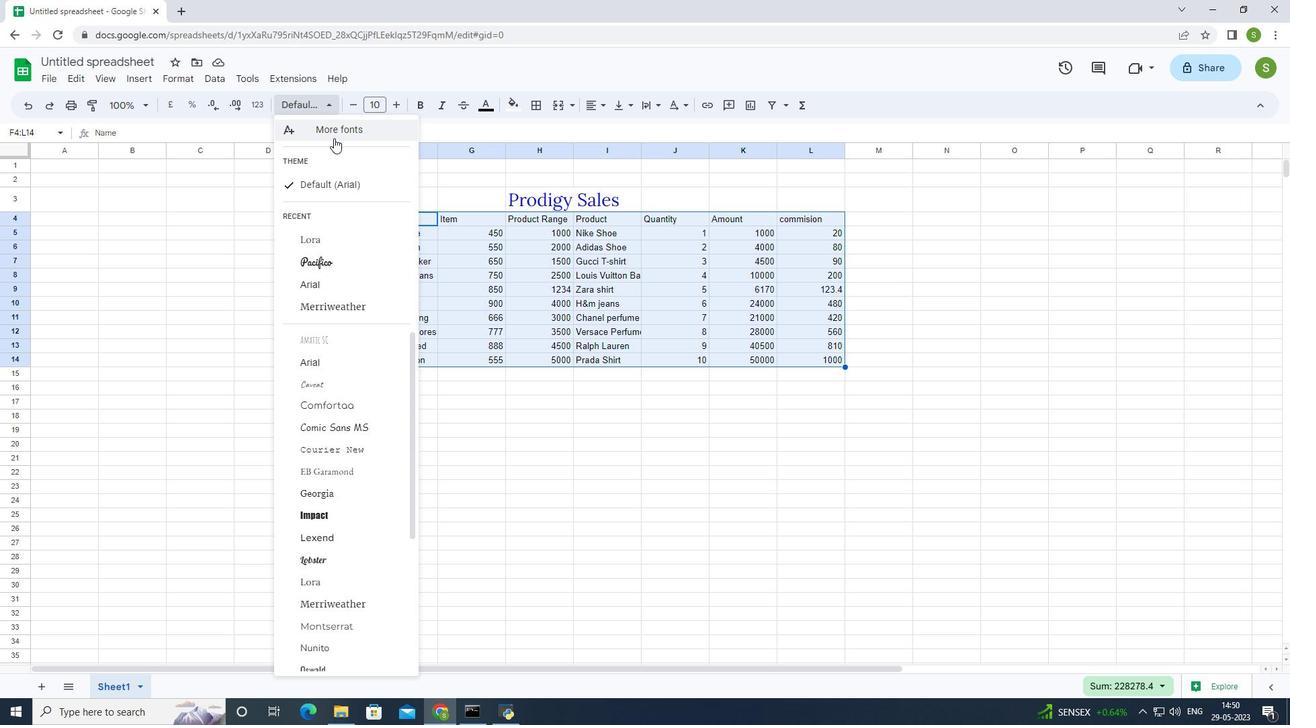 
Action: Mouse moved to (418, 267)
Screenshot: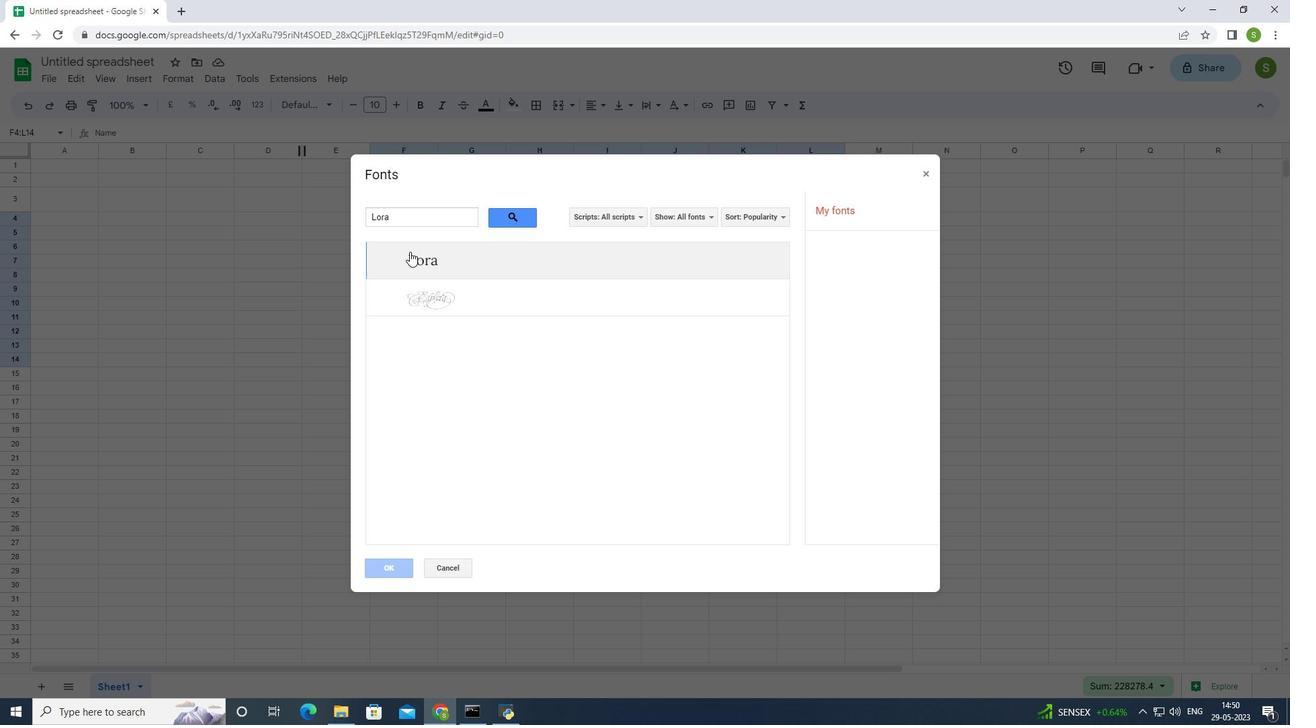 
Action: Mouse pressed left at (418, 267)
Screenshot: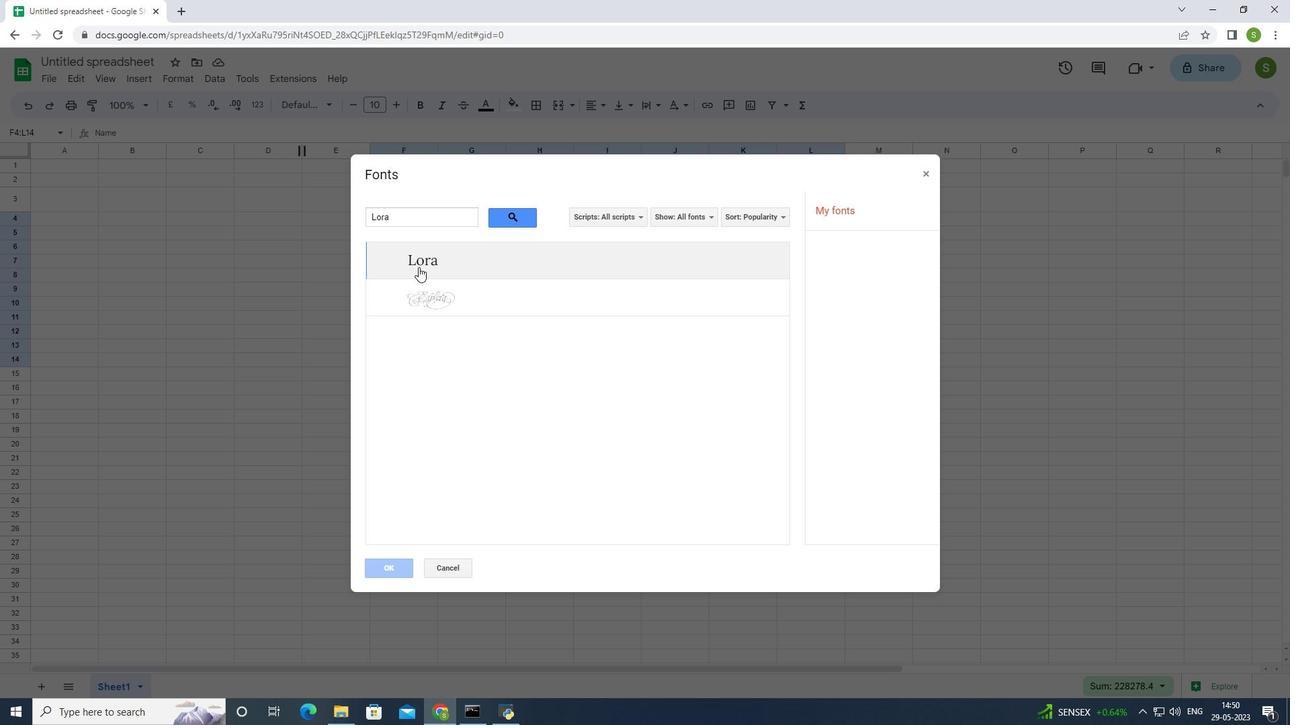 
Action: Mouse moved to (401, 573)
Screenshot: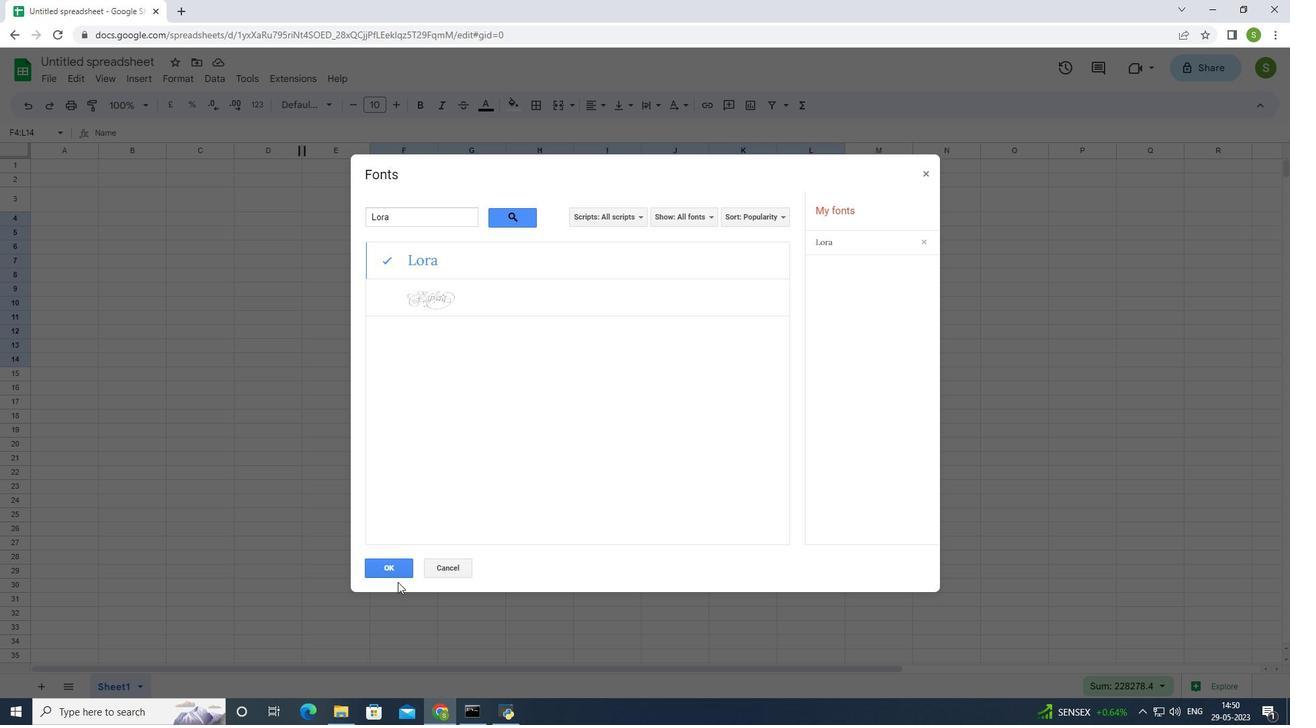 
Action: Mouse pressed left at (401, 573)
Screenshot: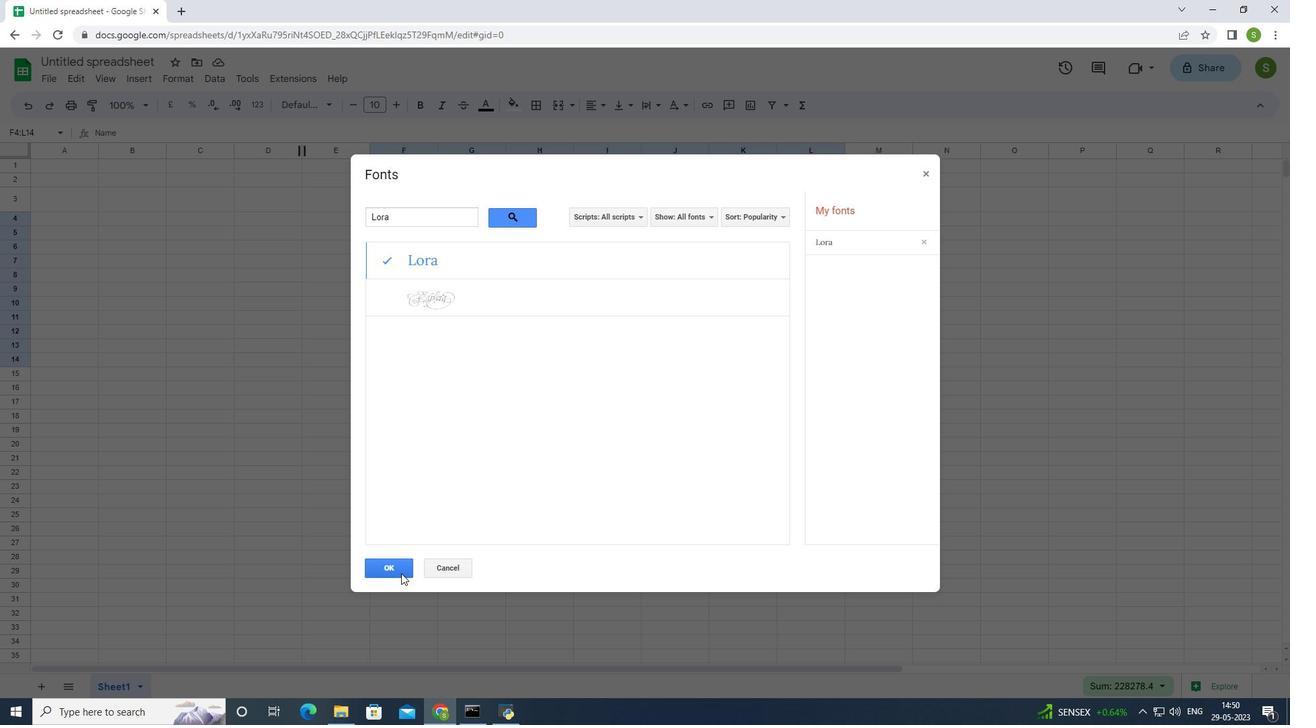 
Action: Mouse moved to (396, 103)
Screenshot: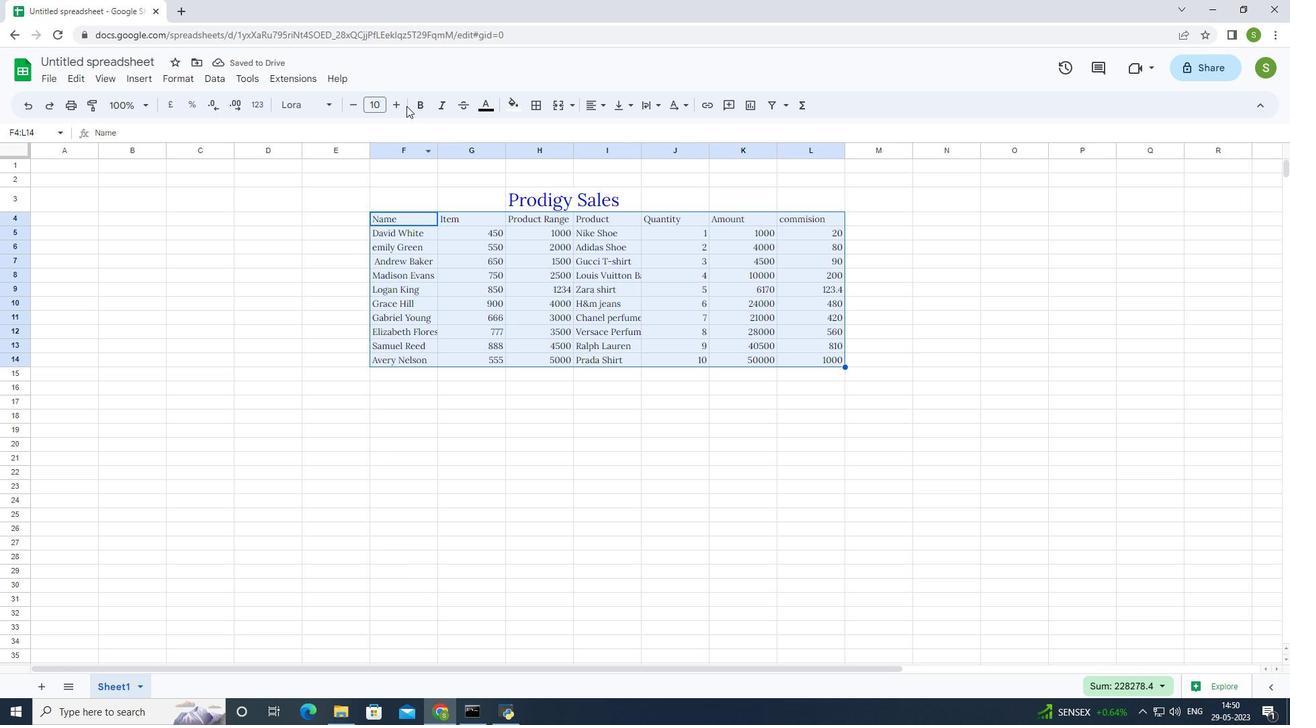 
Action: Mouse pressed left at (396, 103)
Screenshot: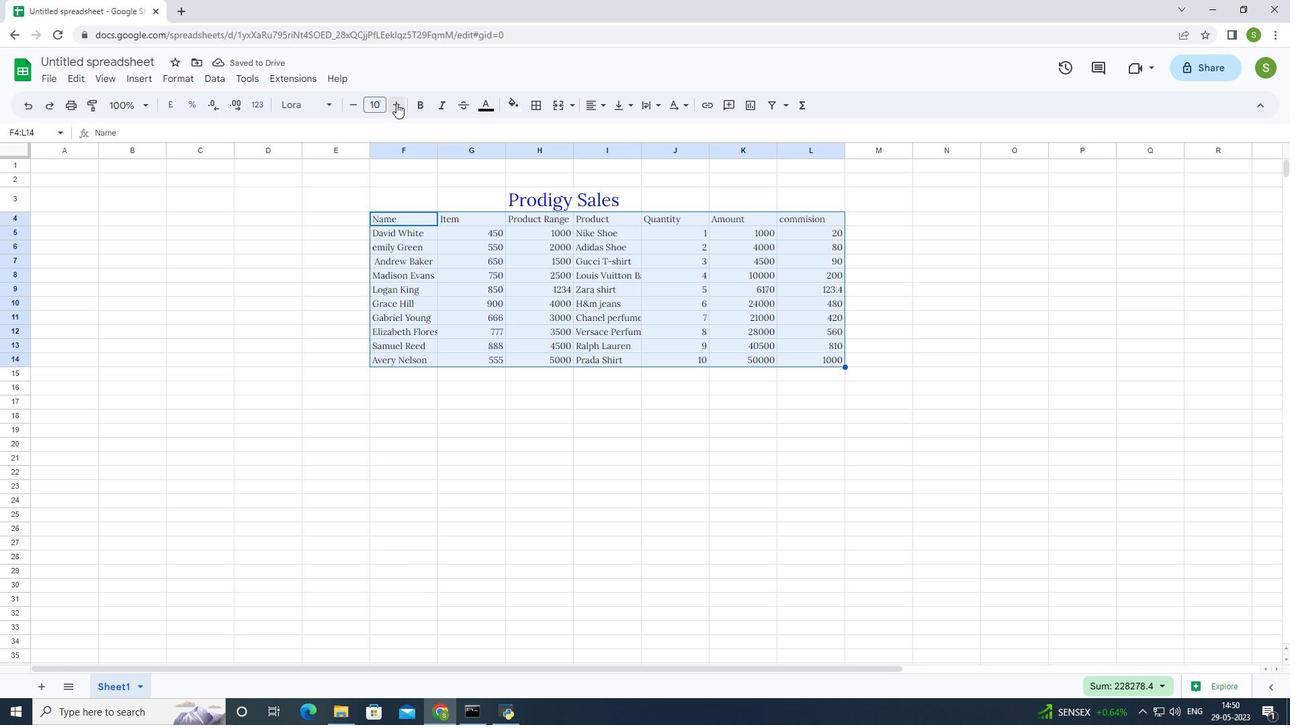 
Action: Mouse pressed left at (396, 103)
Screenshot: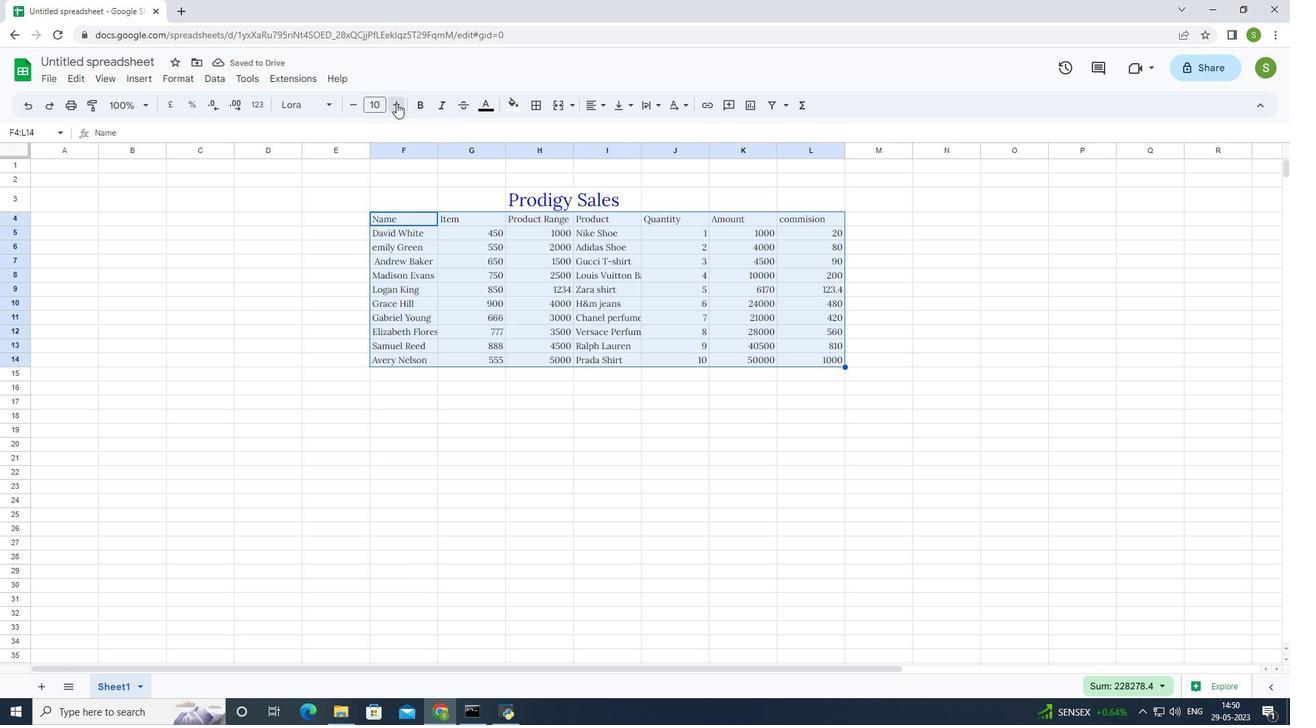 
Action: Mouse moved to (600, 106)
Screenshot: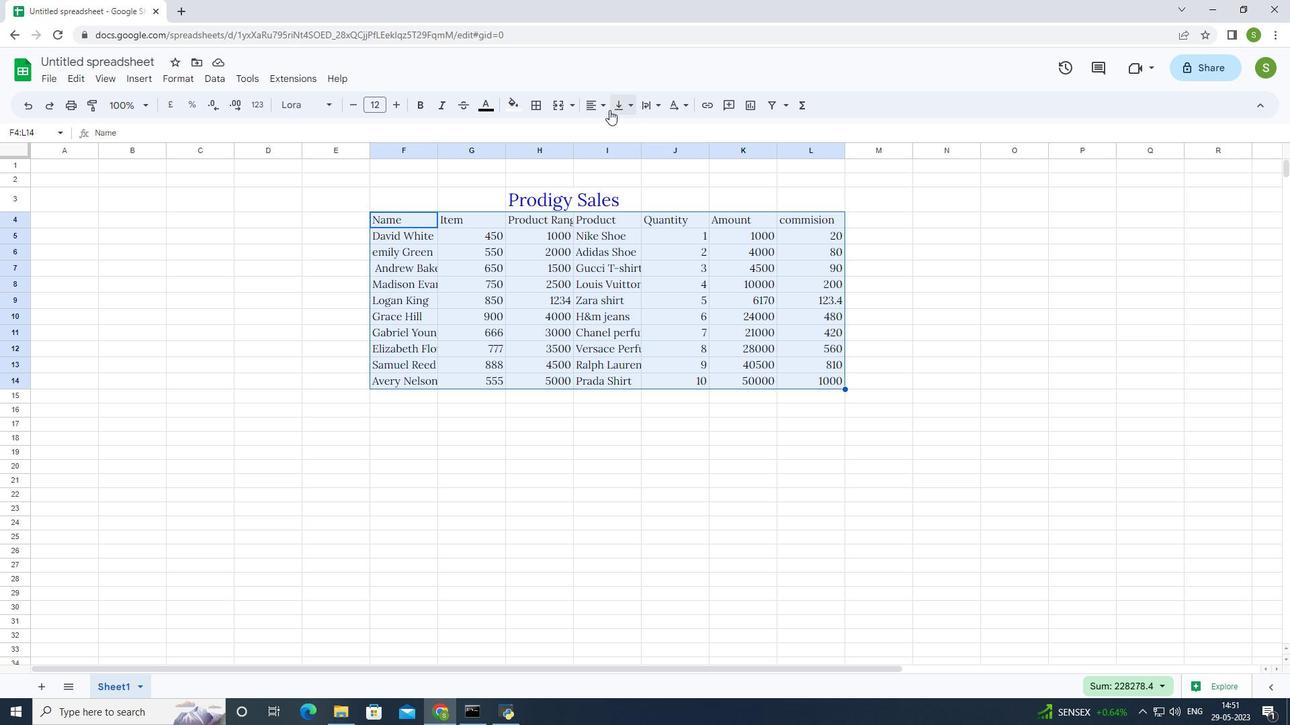 
Action: Mouse pressed left at (600, 106)
Screenshot: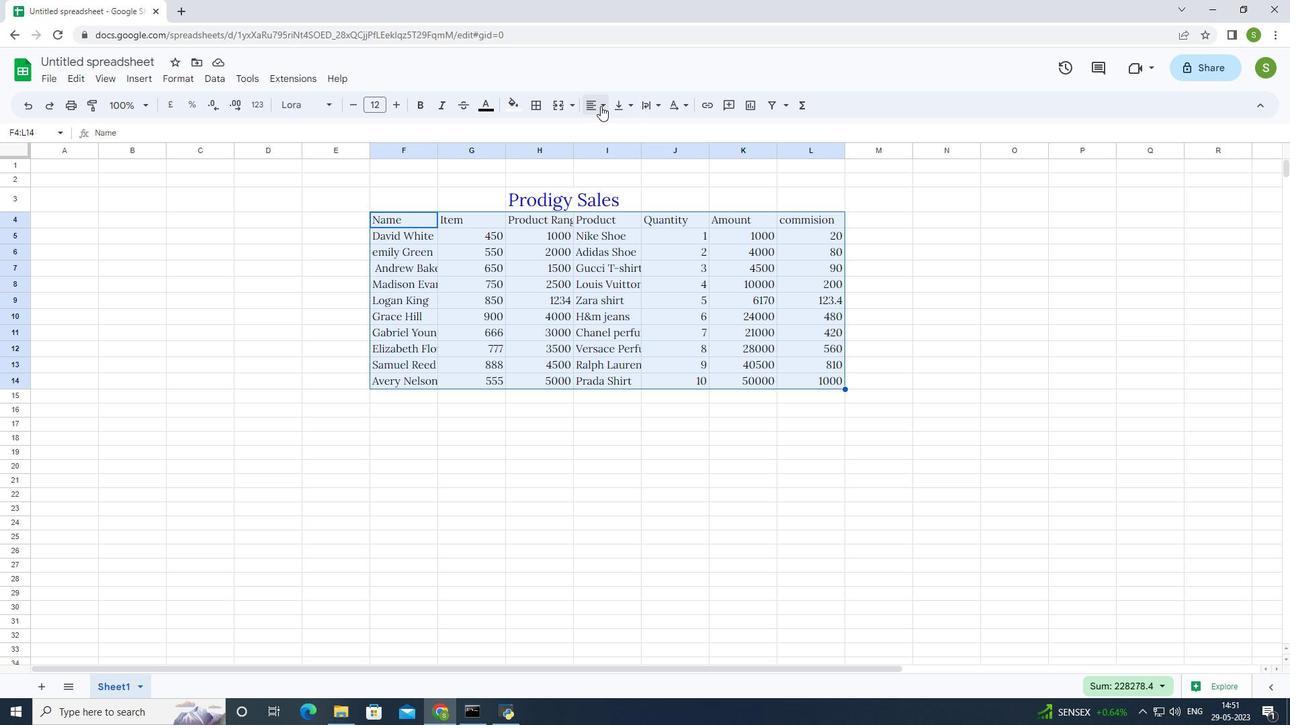 
Action: Mouse moved to (615, 131)
Screenshot: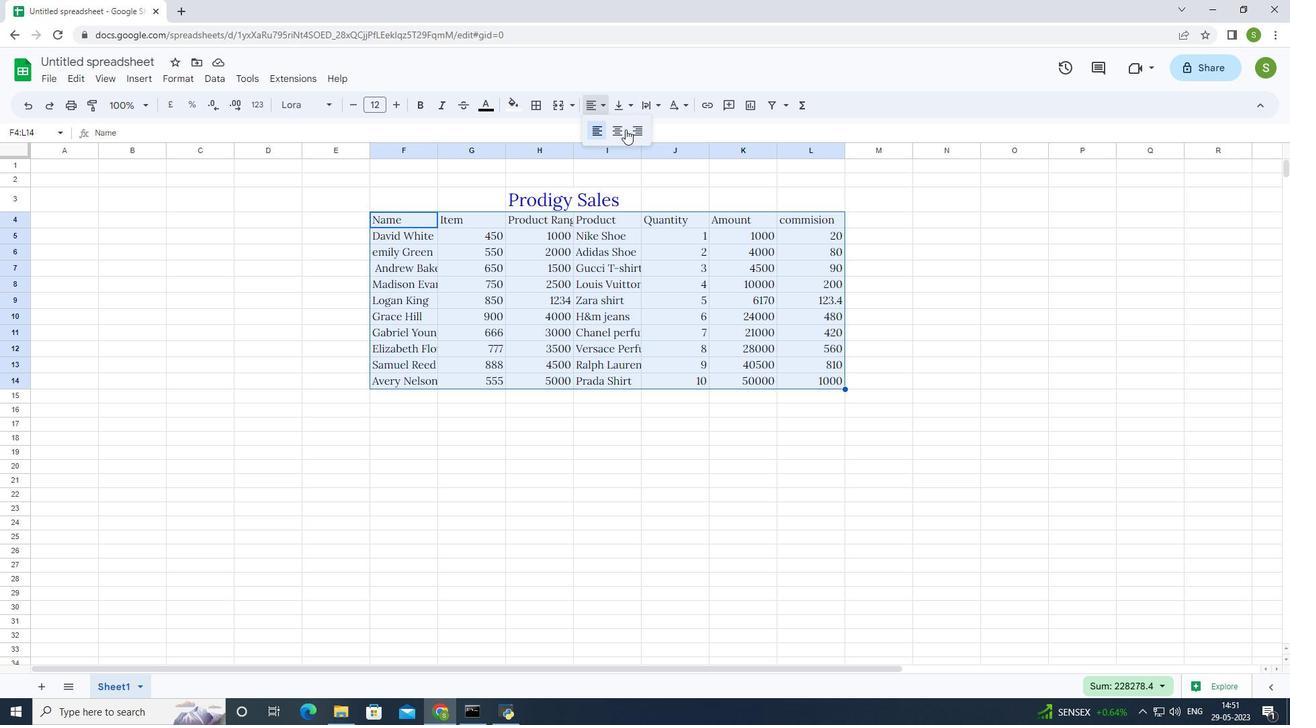 
Action: Mouse pressed left at (615, 131)
Screenshot: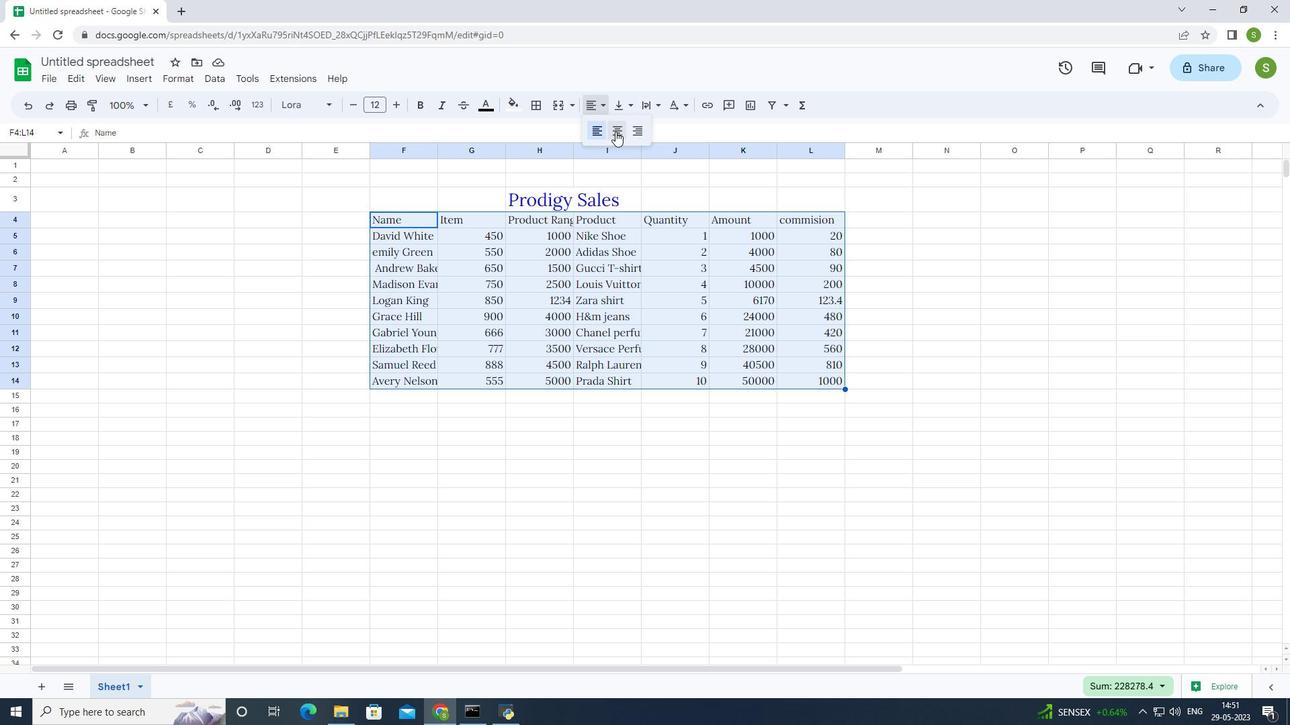 
Action: Mouse moved to (528, 188)
Screenshot: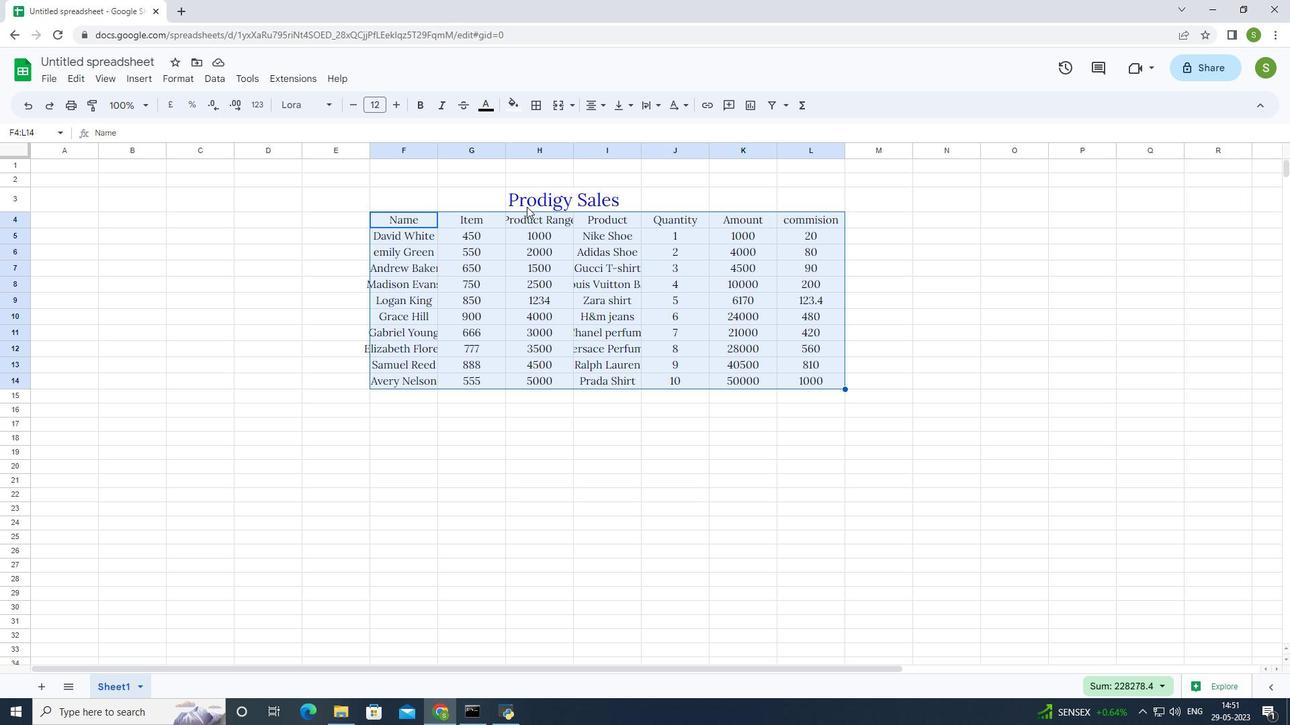 
Action: Mouse pressed left at (528, 188)
Screenshot: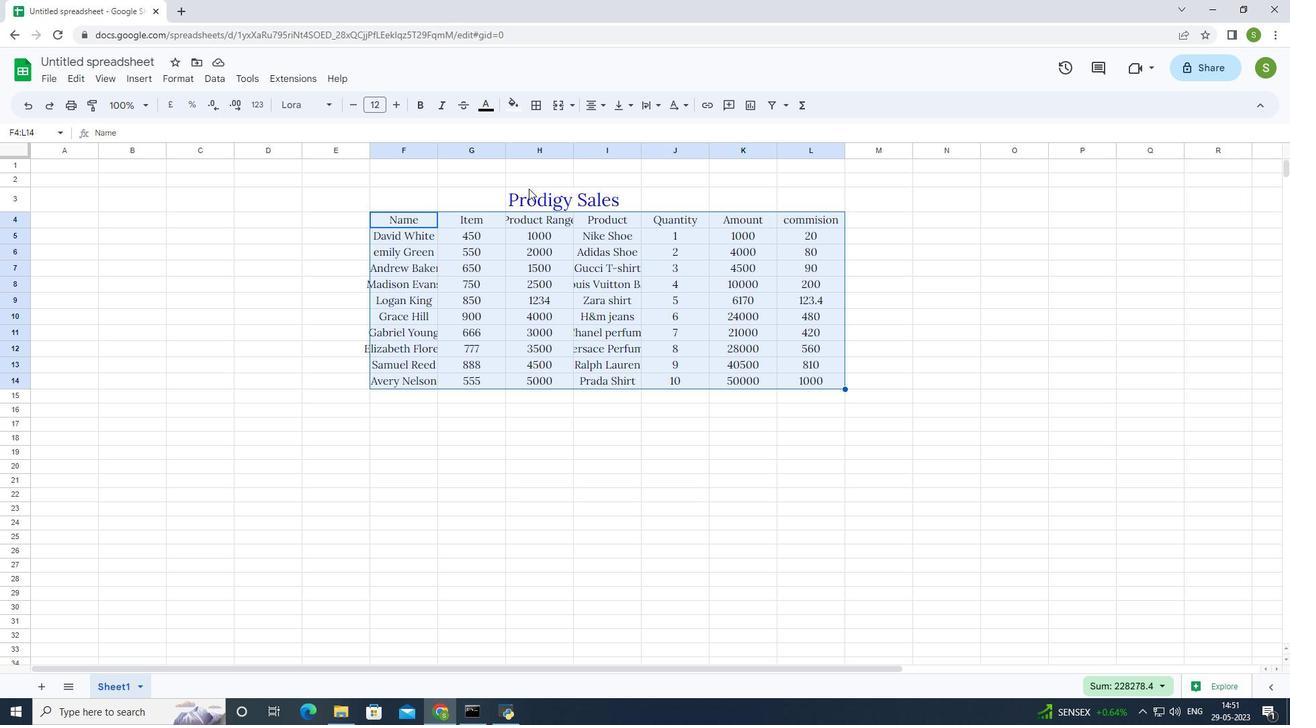 
Action: Mouse moved to (602, 106)
Screenshot: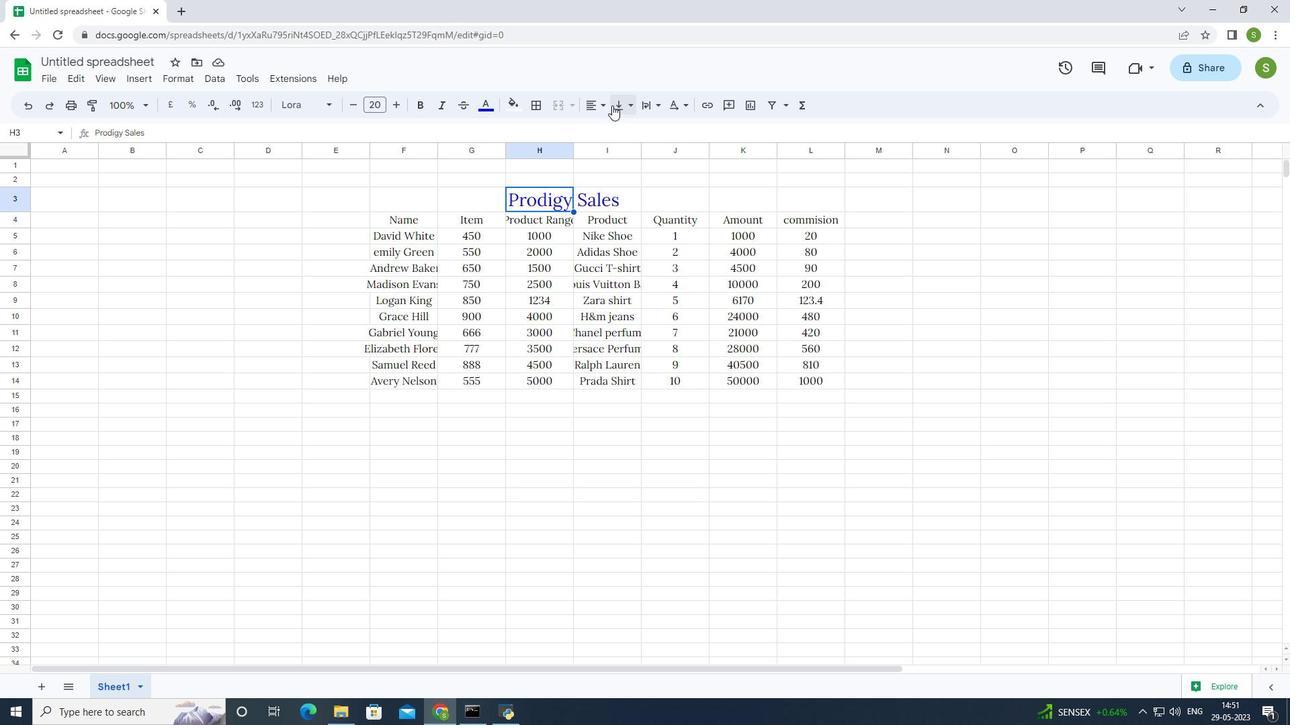 
Action: Mouse pressed left at (602, 106)
Screenshot: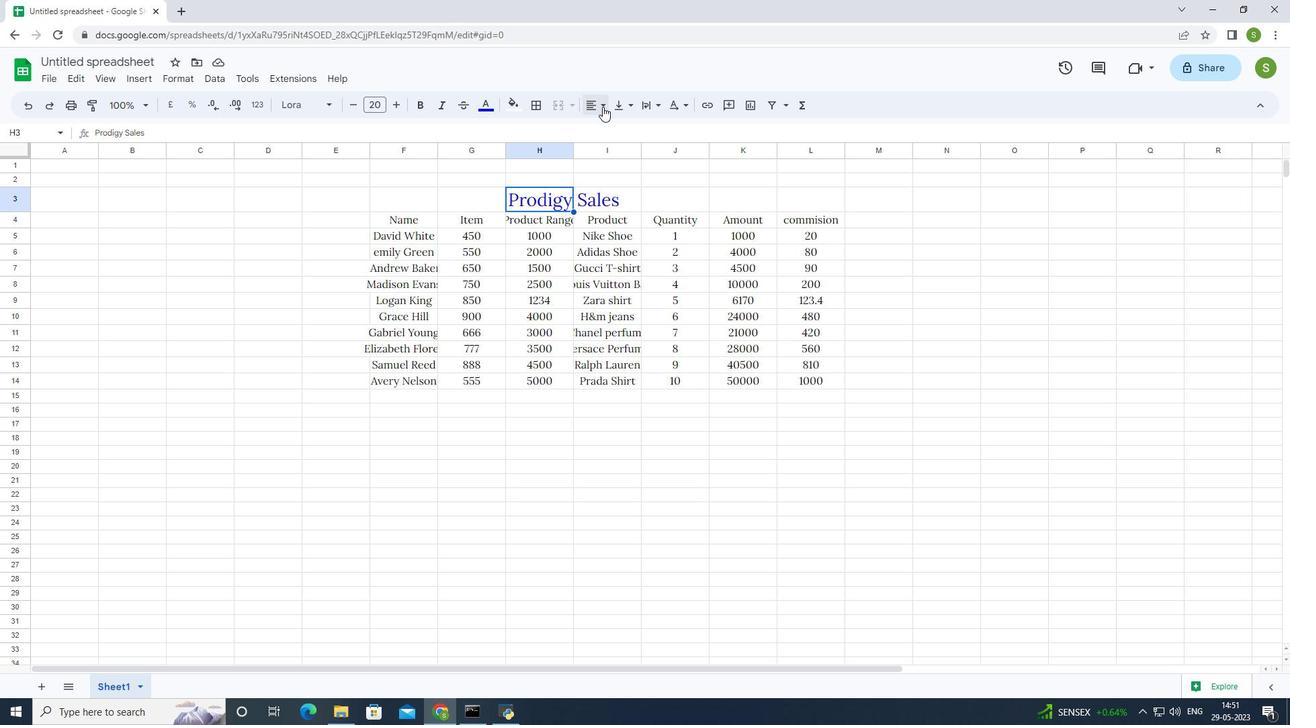 
Action: Mouse moved to (611, 132)
Screenshot: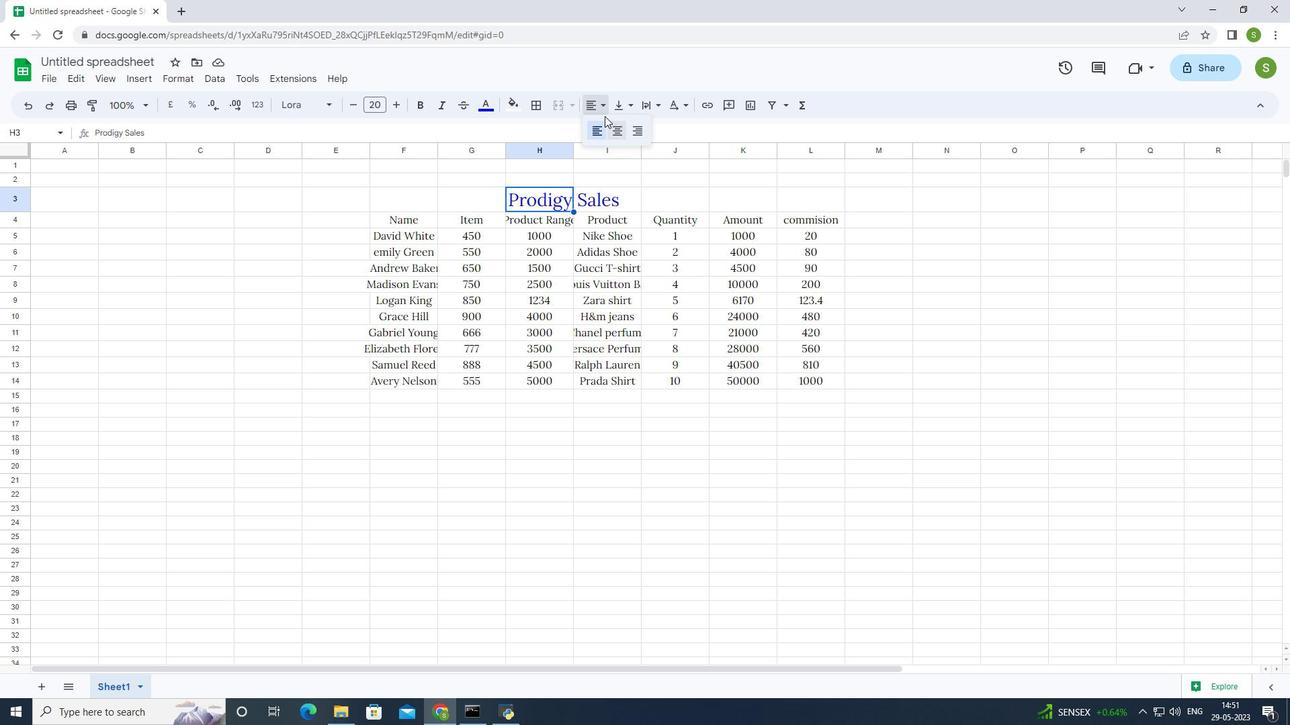 
Action: Mouse pressed left at (611, 132)
Screenshot: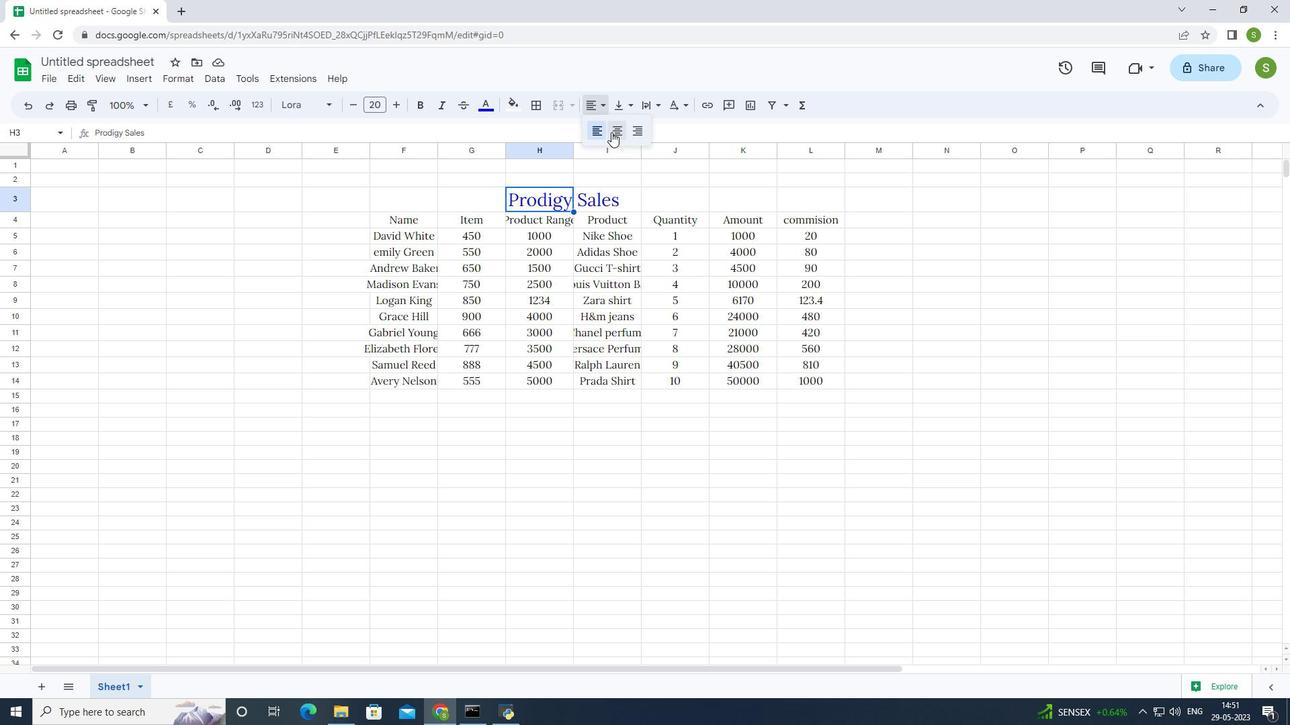 
Action: Mouse moved to (595, 478)
Screenshot: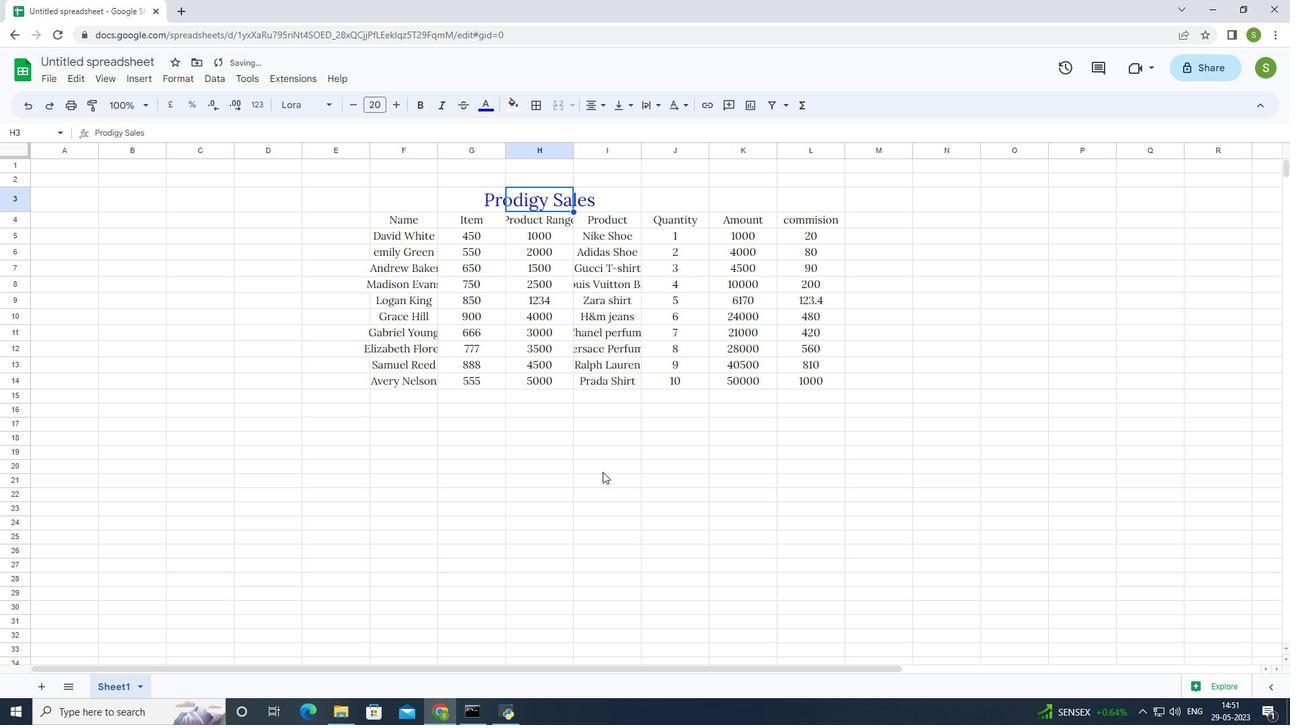
Action: Mouse pressed left at (595, 478)
Screenshot: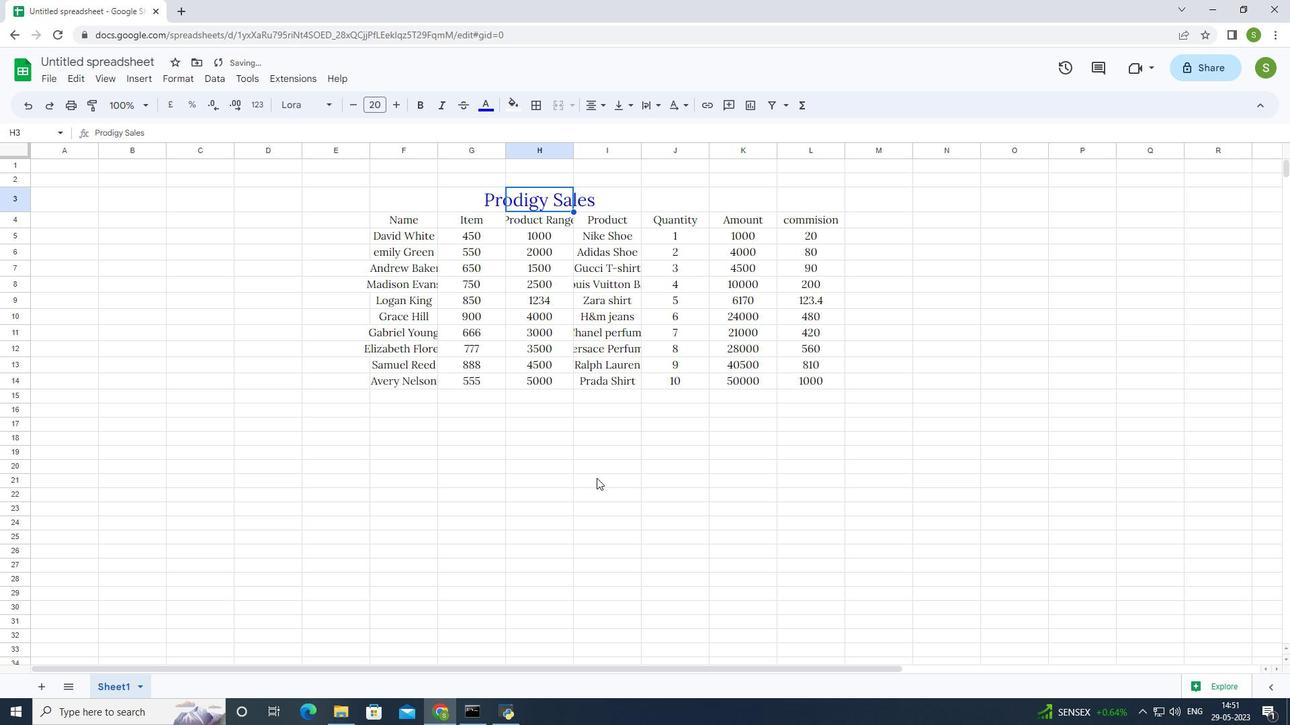 
Action: Mouse moved to (495, 335)
Screenshot: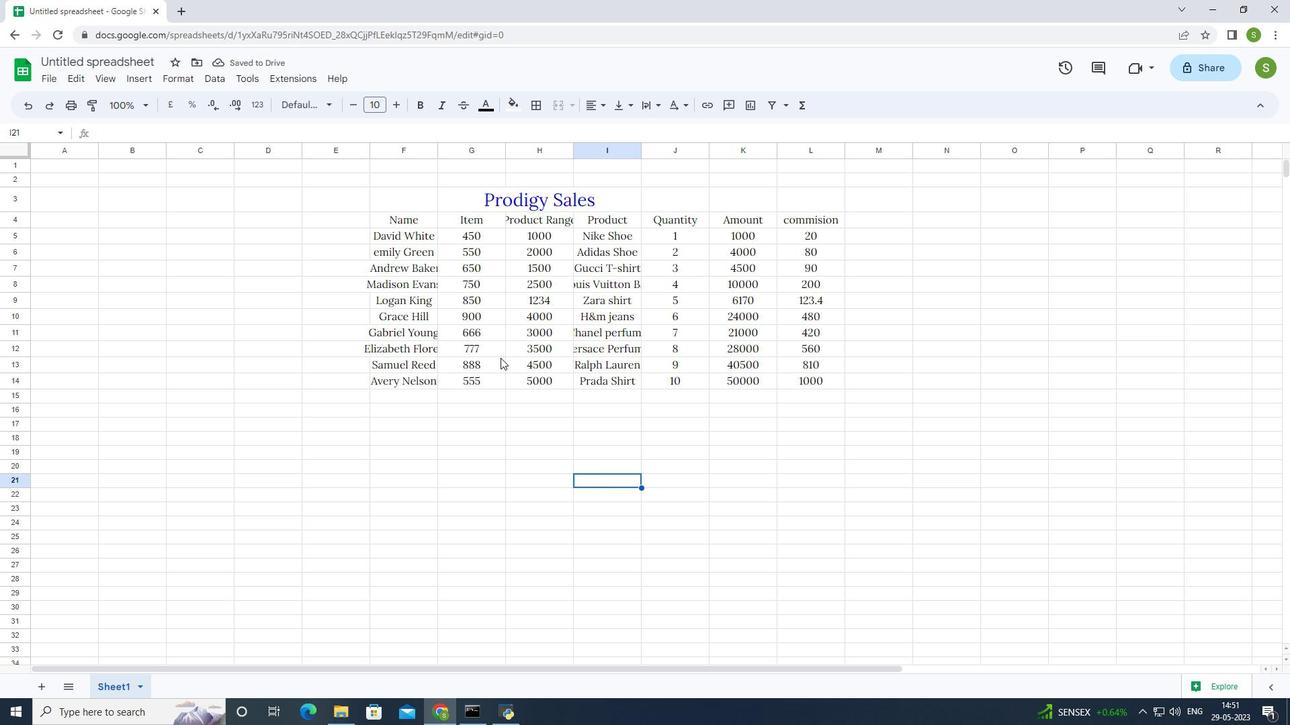 
Action: Key pressed ctrl+S
Screenshot: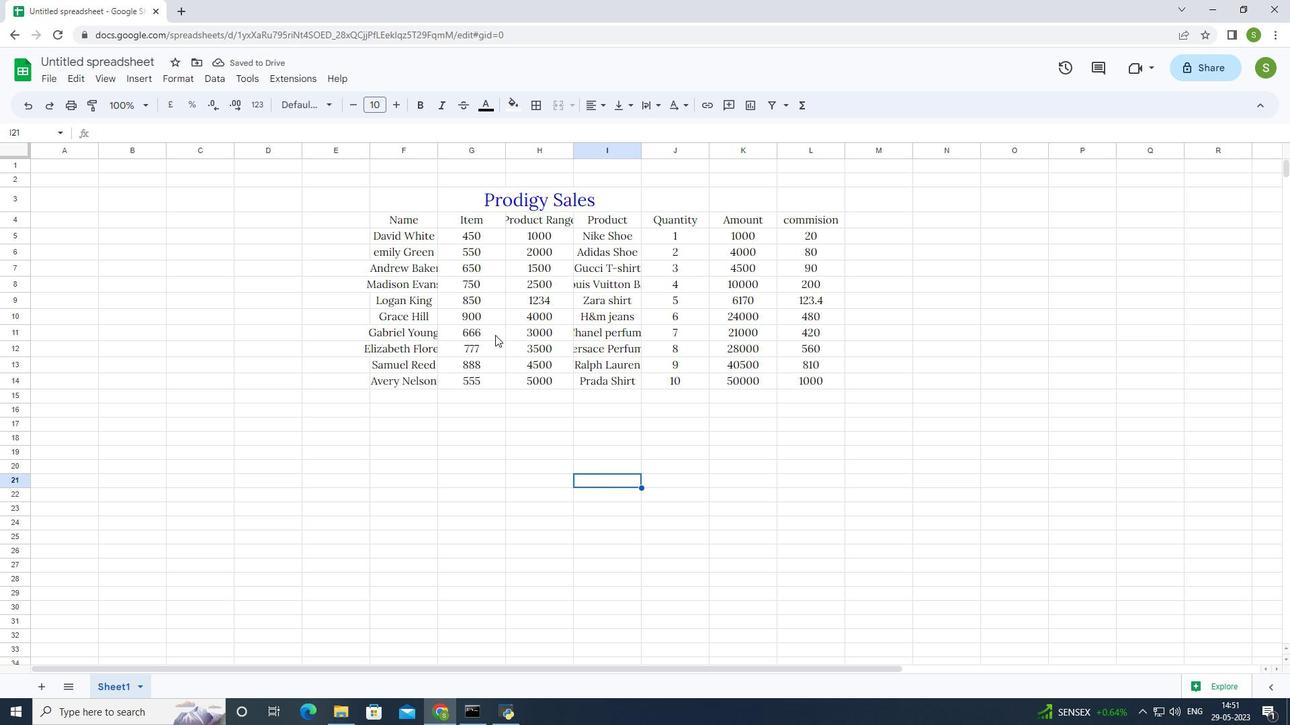 
